 Task: Search one way flight ticket for 2 adults, 2 infants in seat and 1 infant on lap in first from Lafayette: Lafayette Regional Airport (paul Fournet Field) to Greenville: Pitt-greenville Airport on 5-2-2023. Number of bags: 5 checked bags. Price is upto 85000. Outbound departure time preference is 23:30.
Action: Mouse moved to (285, 259)
Screenshot: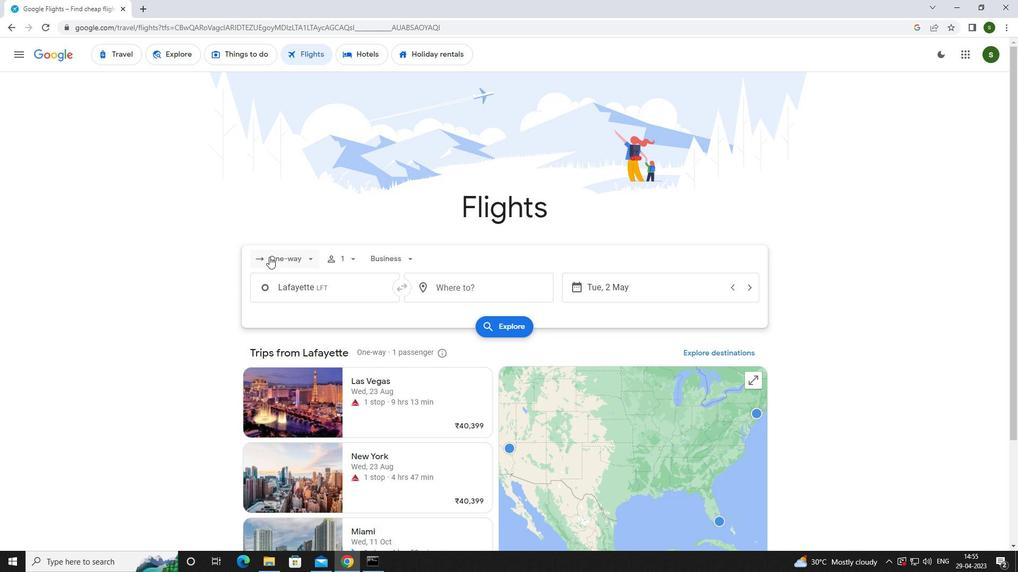 
Action: Mouse pressed left at (285, 259)
Screenshot: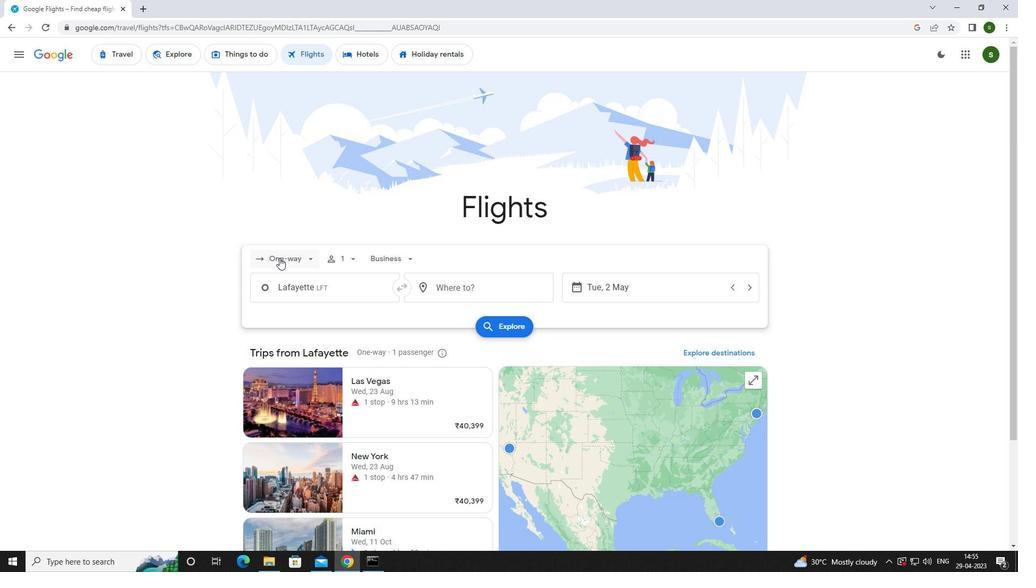 
Action: Mouse moved to (295, 305)
Screenshot: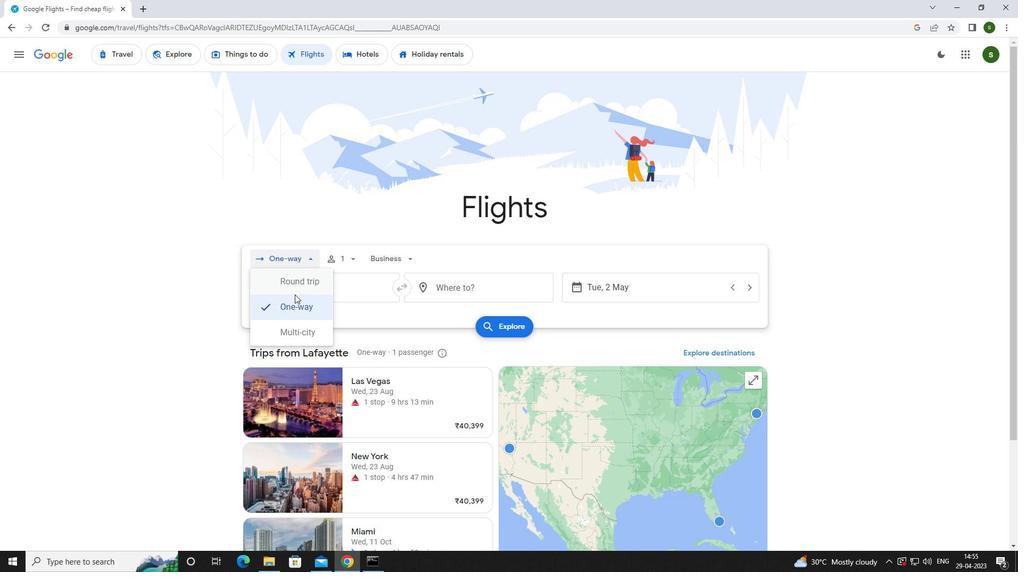 
Action: Mouse pressed left at (295, 305)
Screenshot: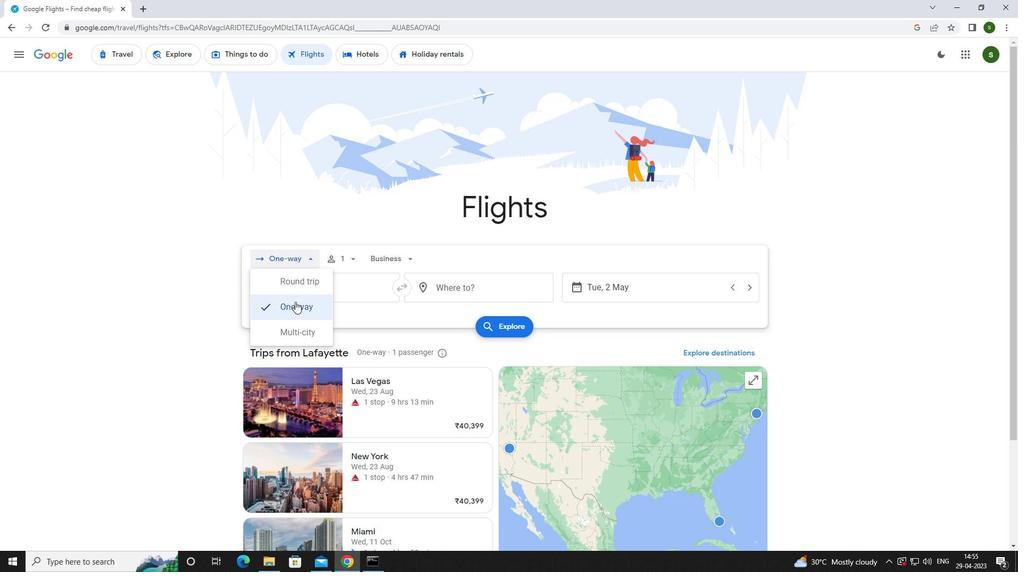 
Action: Mouse moved to (343, 258)
Screenshot: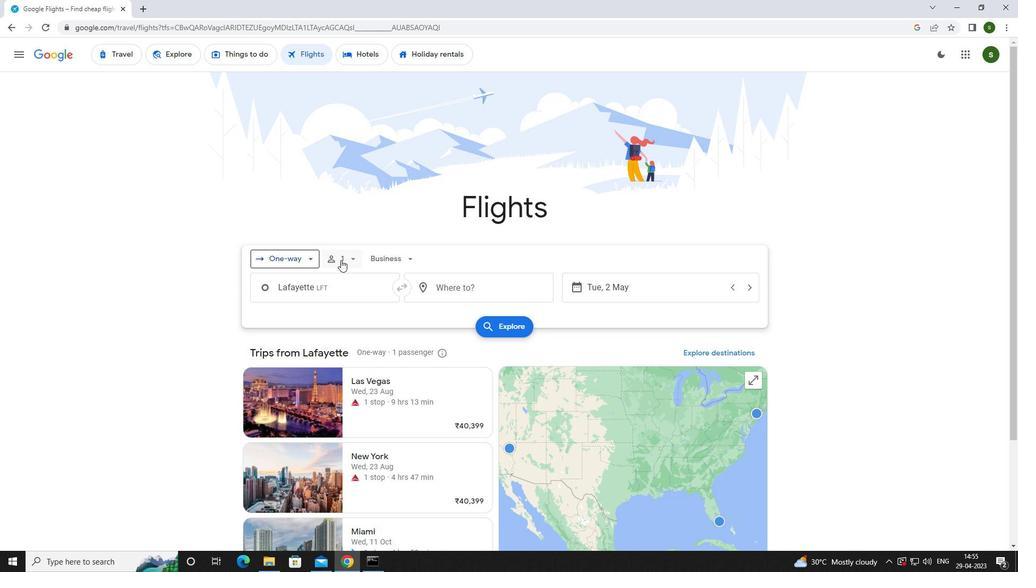 
Action: Mouse pressed left at (343, 258)
Screenshot: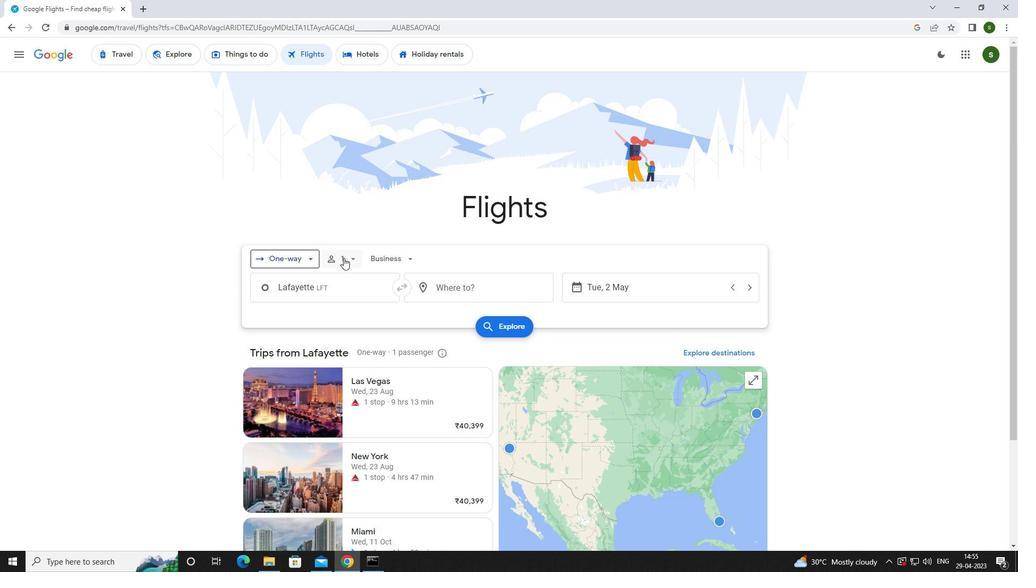 
Action: Mouse moved to (431, 287)
Screenshot: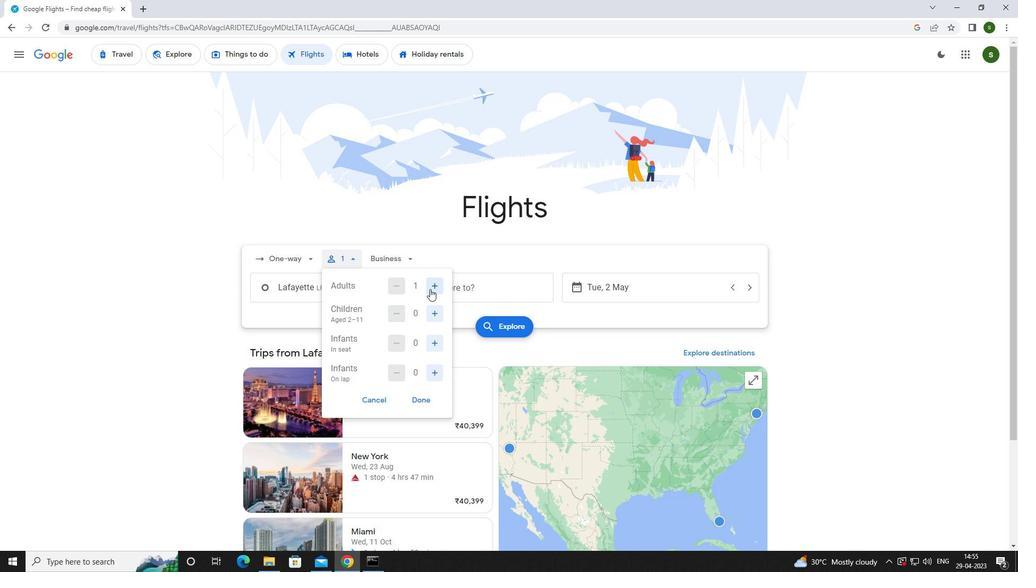 
Action: Mouse pressed left at (431, 287)
Screenshot: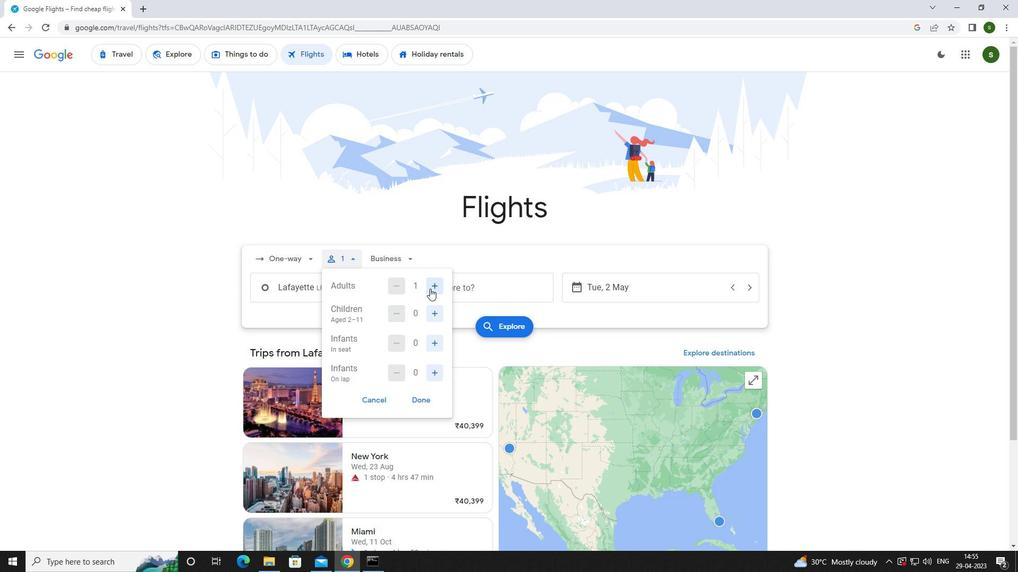 
Action: Mouse moved to (435, 345)
Screenshot: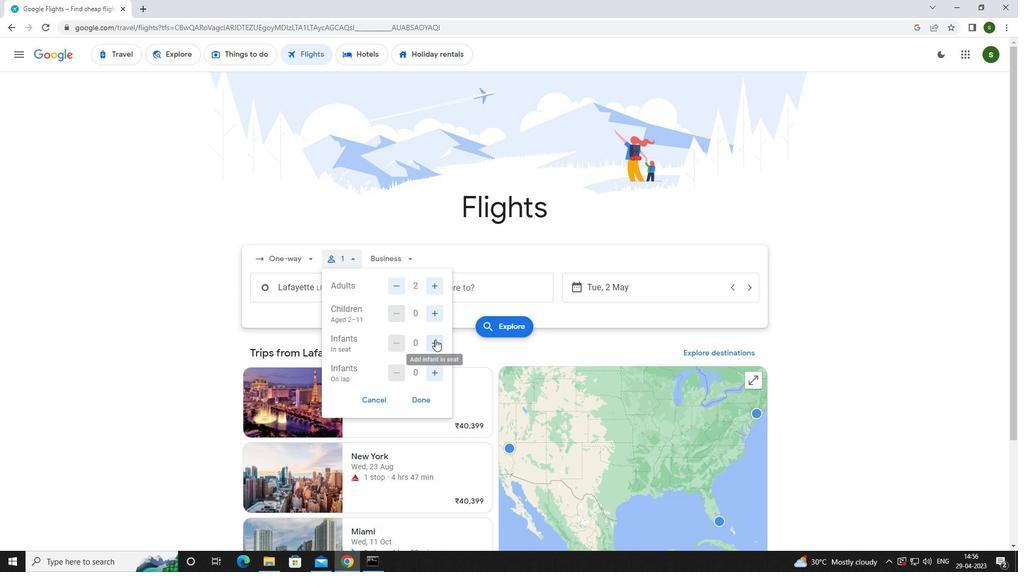 
Action: Mouse pressed left at (435, 345)
Screenshot: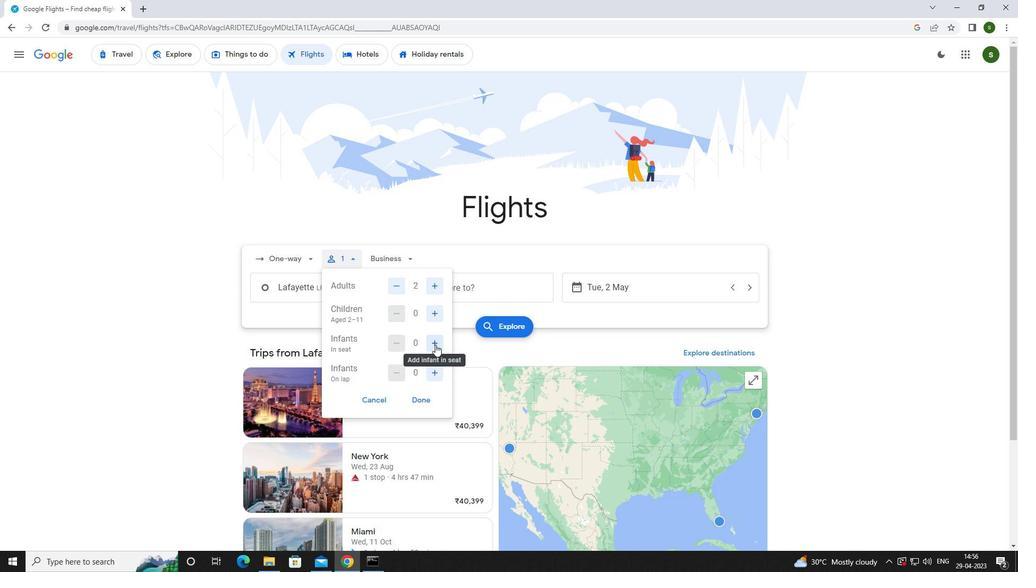 
Action: Mouse pressed left at (435, 345)
Screenshot: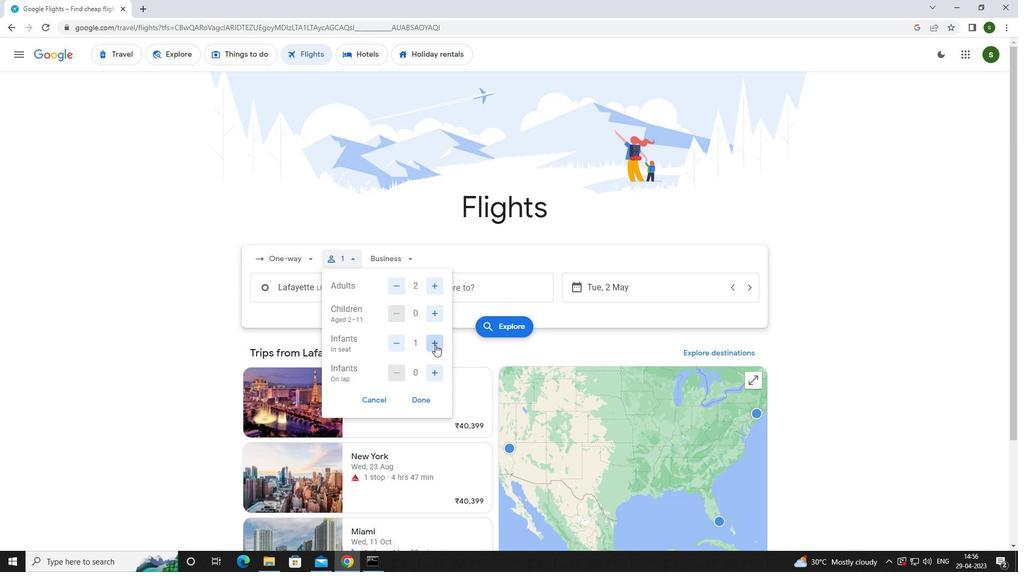 
Action: Mouse moved to (435, 369)
Screenshot: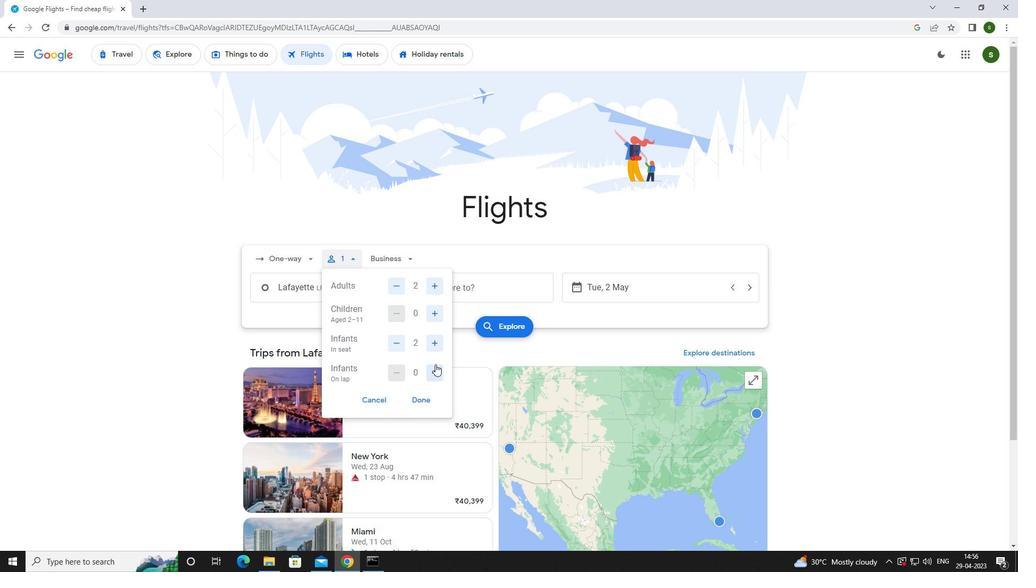 
Action: Mouse pressed left at (435, 369)
Screenshot: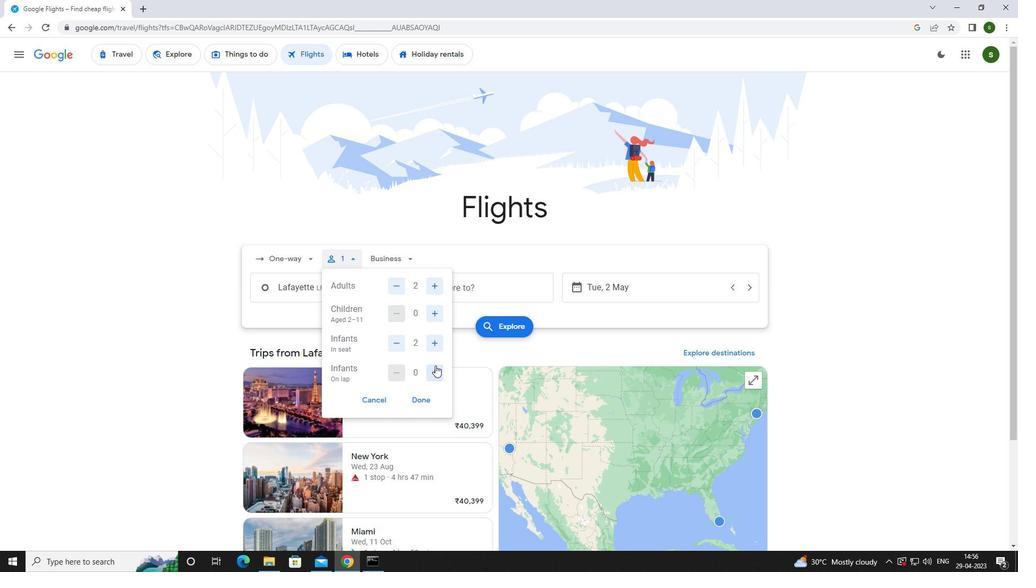 
Action: Mouse moved to (412, 257)
Screenshot: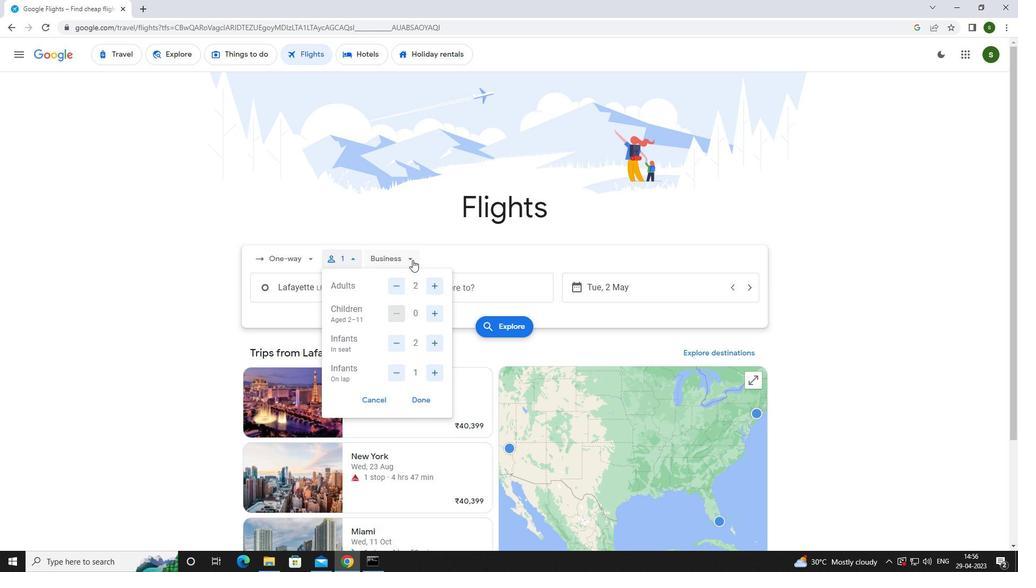 
Action: Mouse pressed left at (412, 257)
Screenshot: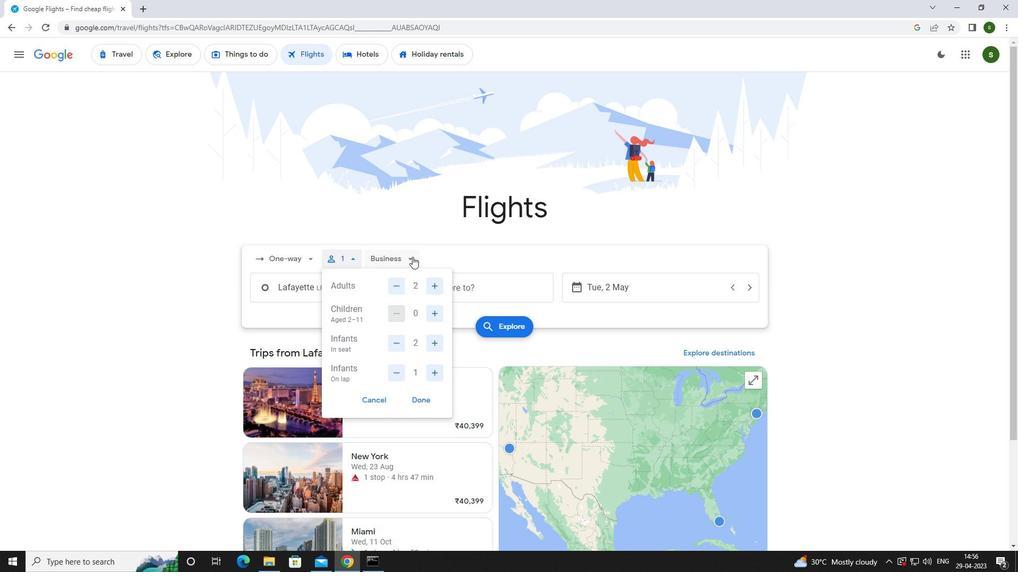 
Action: Mouse moved to (400, 351)
Screenshot: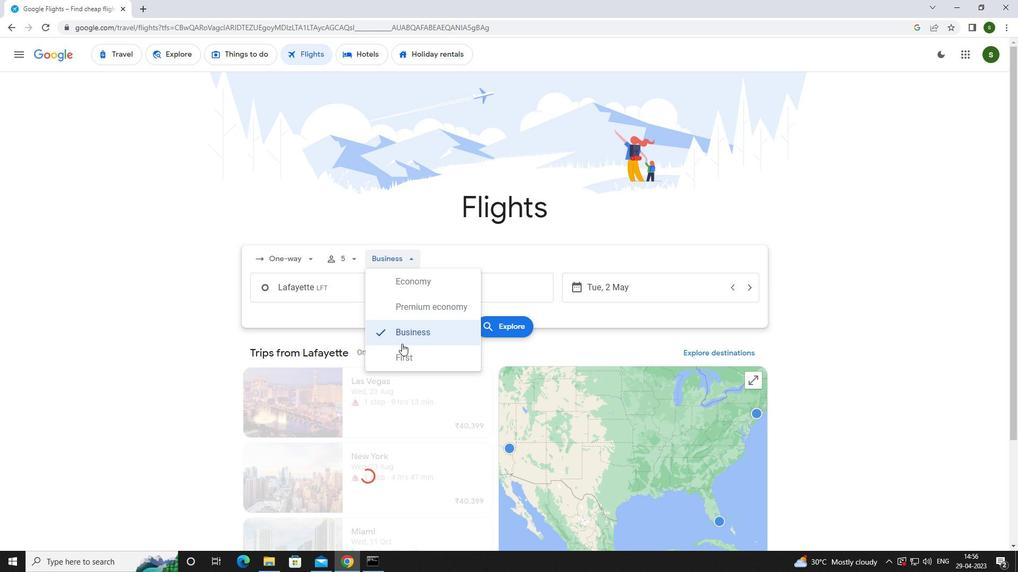 
Action: Mouse pressed left at (400, 351)
Screenshot: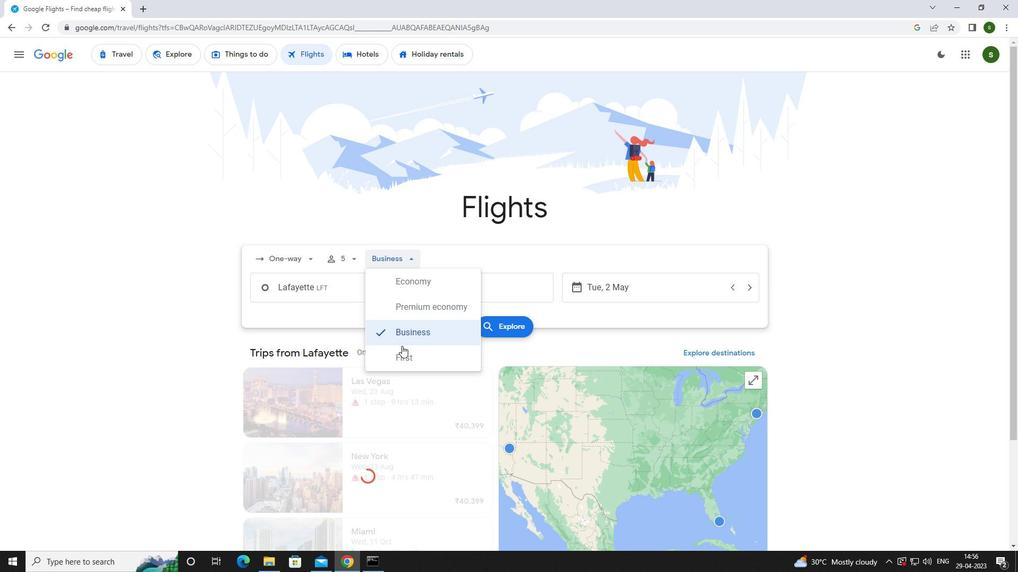 
Action: Mouse moved to (352, 292)
Screenshot: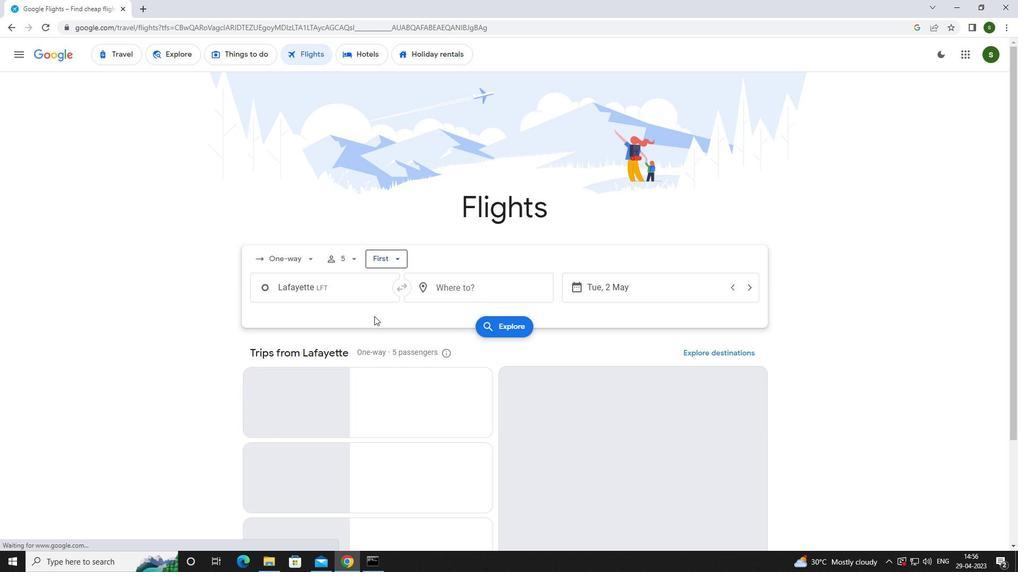 
Action: Mouse pressed left at (352, 292)
Screenshot: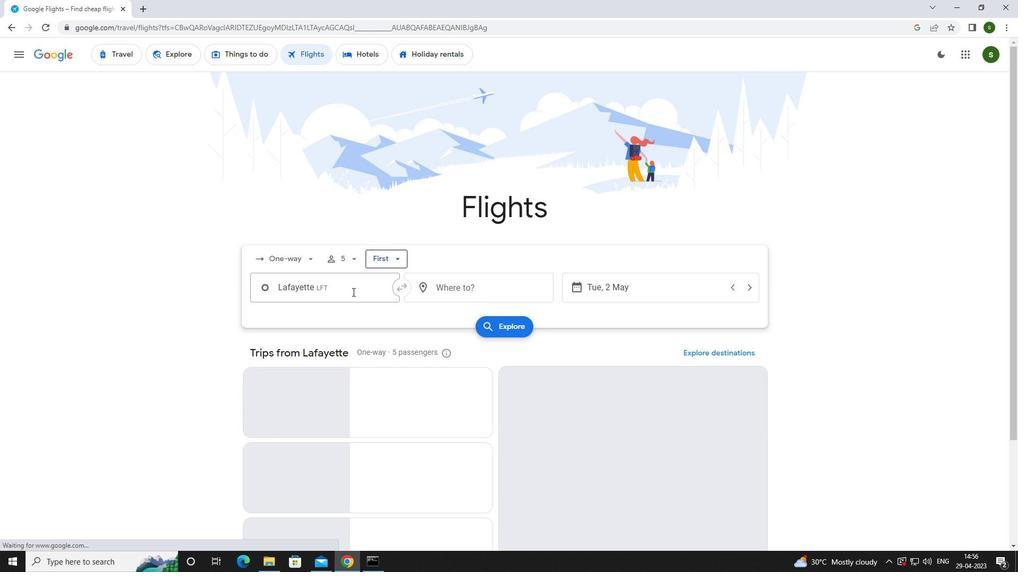 
Action: Mouse moved to (352, 291)
Screenshot: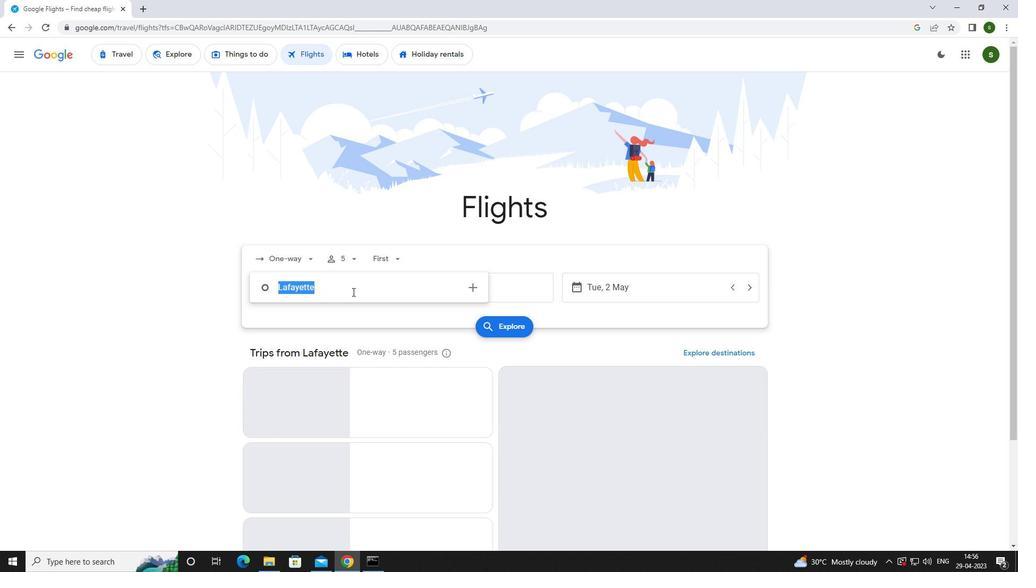 
Action: Key pressed l<Key.caps_lock>afa
Screenshot: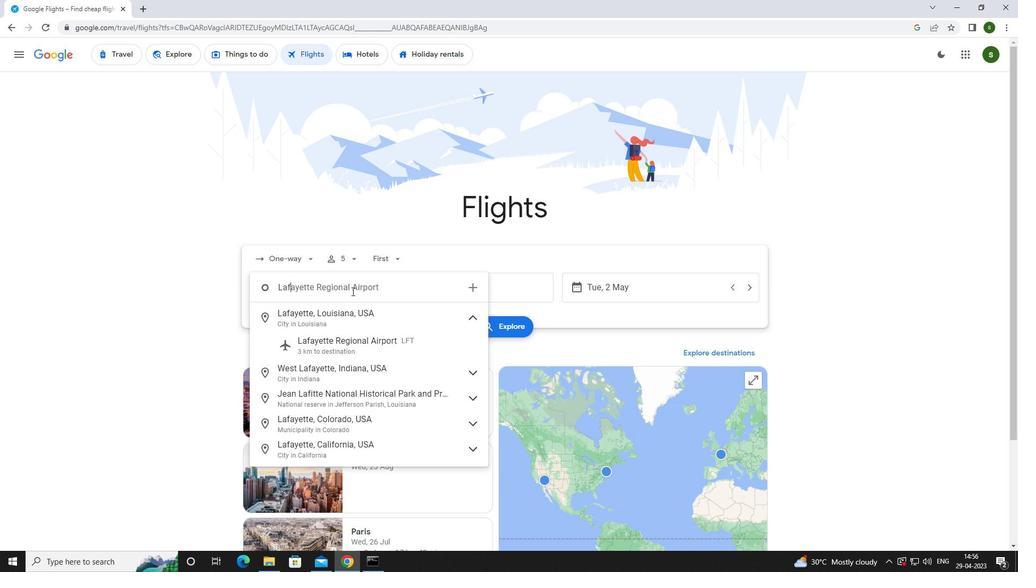 
Action: Mouse moved to (354, 349)
Screenshot: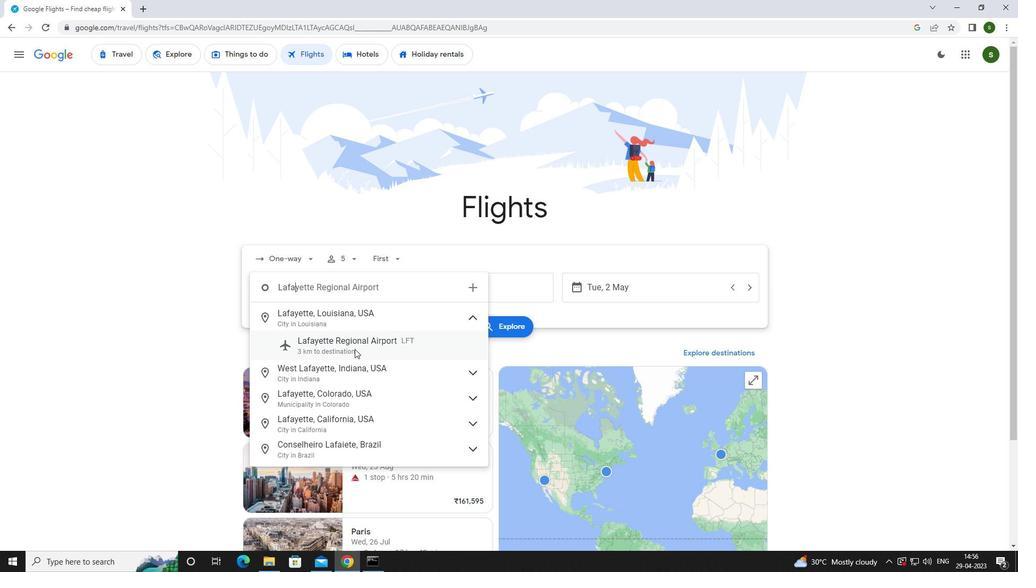 
Action: Mouse pressed left at (354, 349)
Screenshot: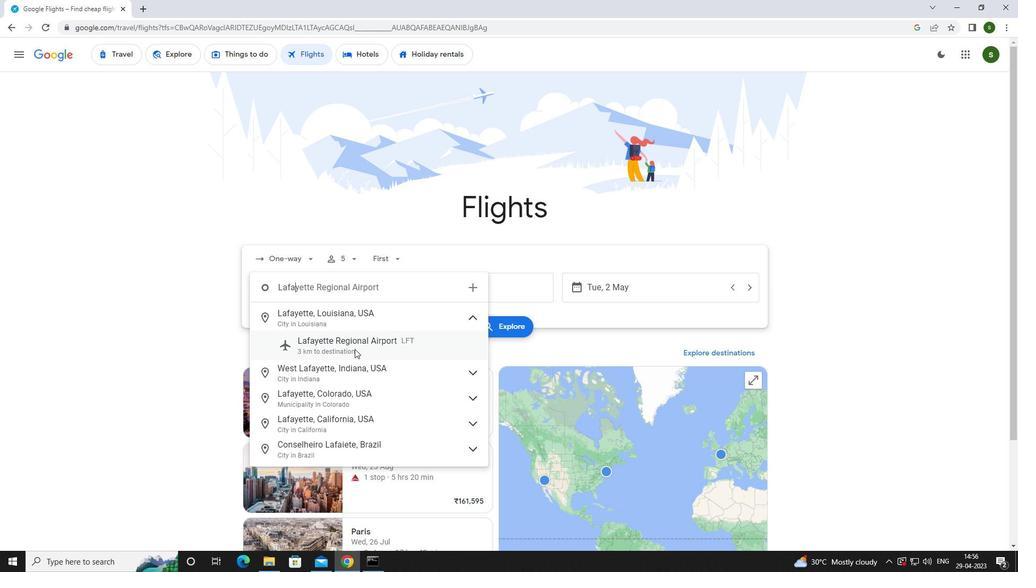 
Action: Mouse moved to (450, 289)
Screenshot: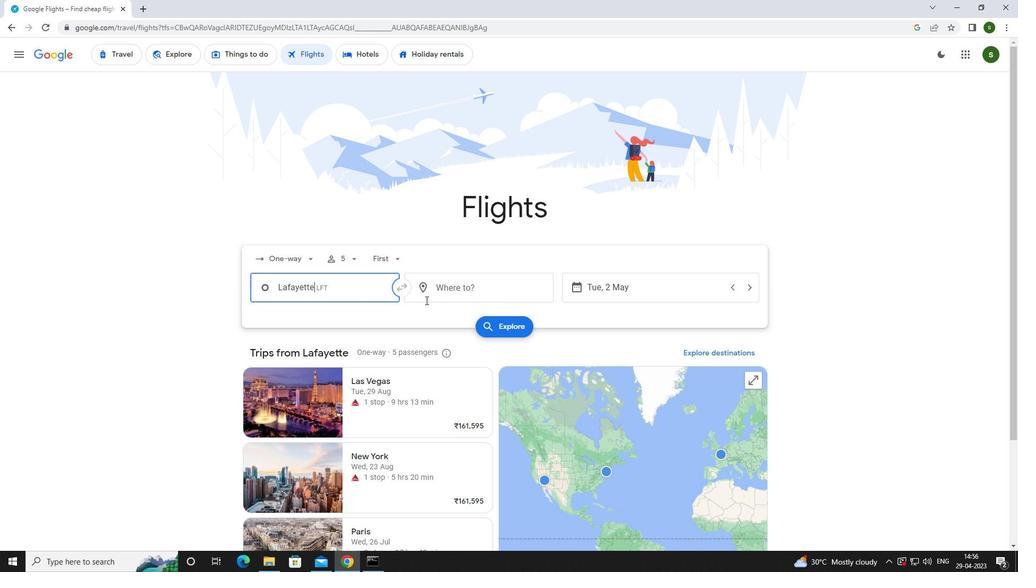 
Action: Mouse pressed left at (450, 289)
Screenshot: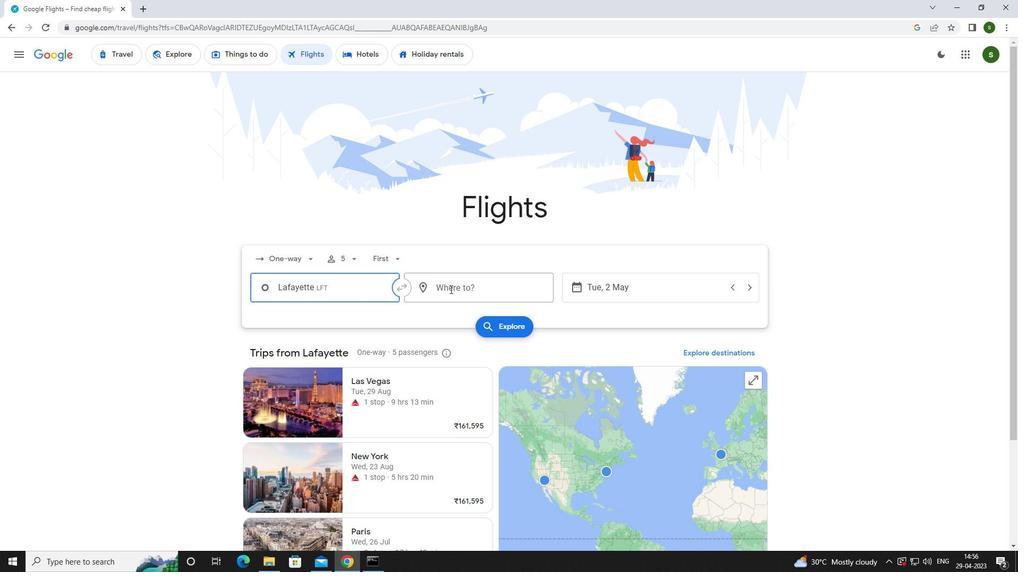 
Action: Mouse moved to (458, 285)
Screenshot: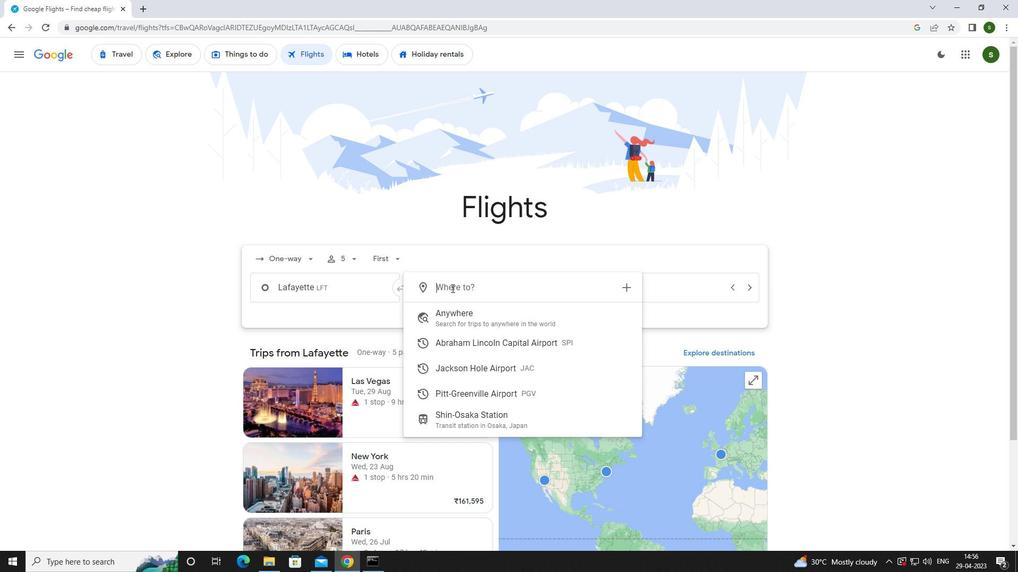 
Action: Key pressed <Key.caps_lock>p<Key.caps_lock>itt
Screenshot: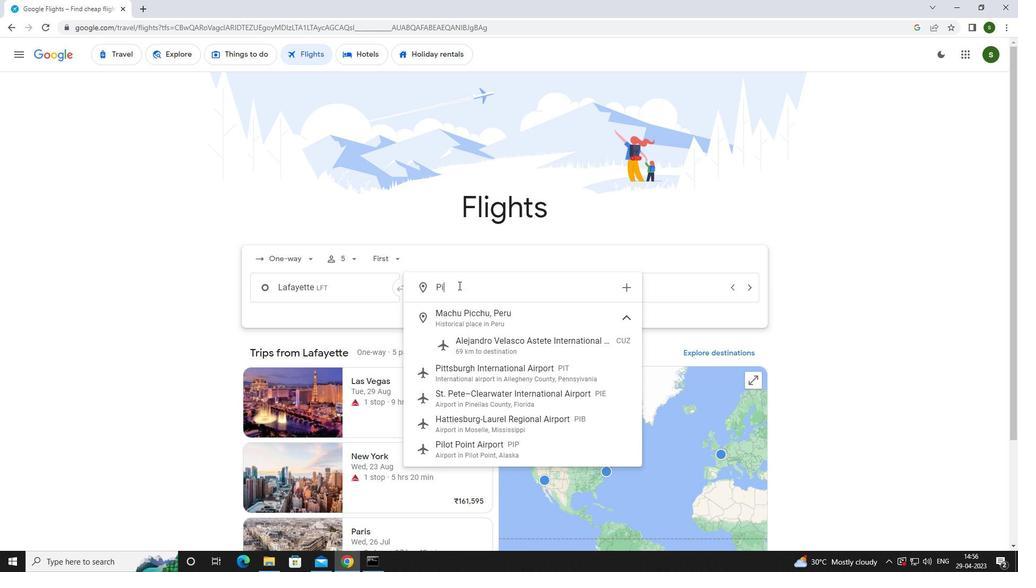 
Action: Mouse moved to (480, 406)
Screenshot: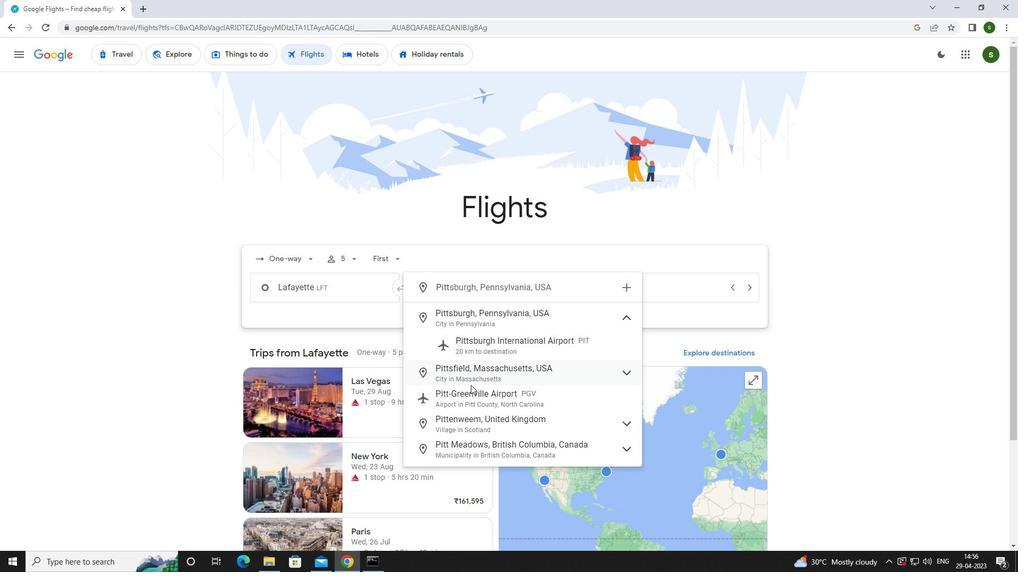 
Action: Mouse pressed left at (480, 406)
Screenshot: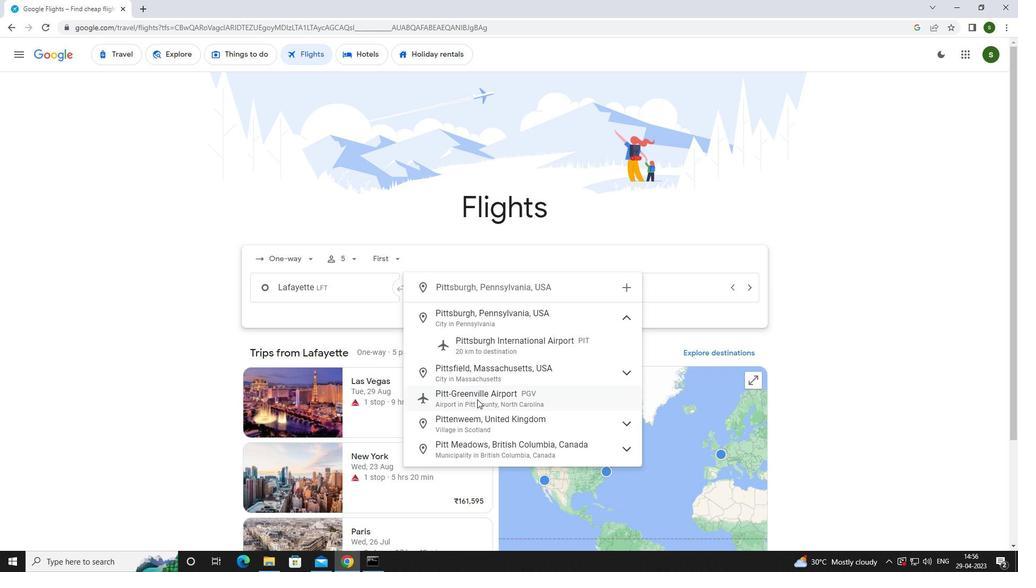 
Action: Mouse moved to (627, 291)
Screenshot: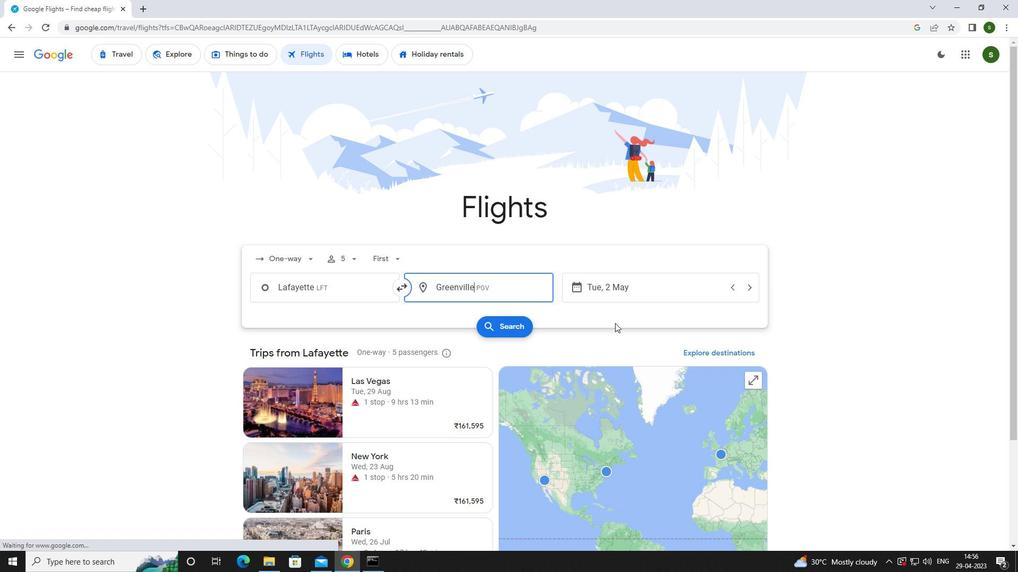 
Action: Mouse pressed left at (627, 291)
Screenshot: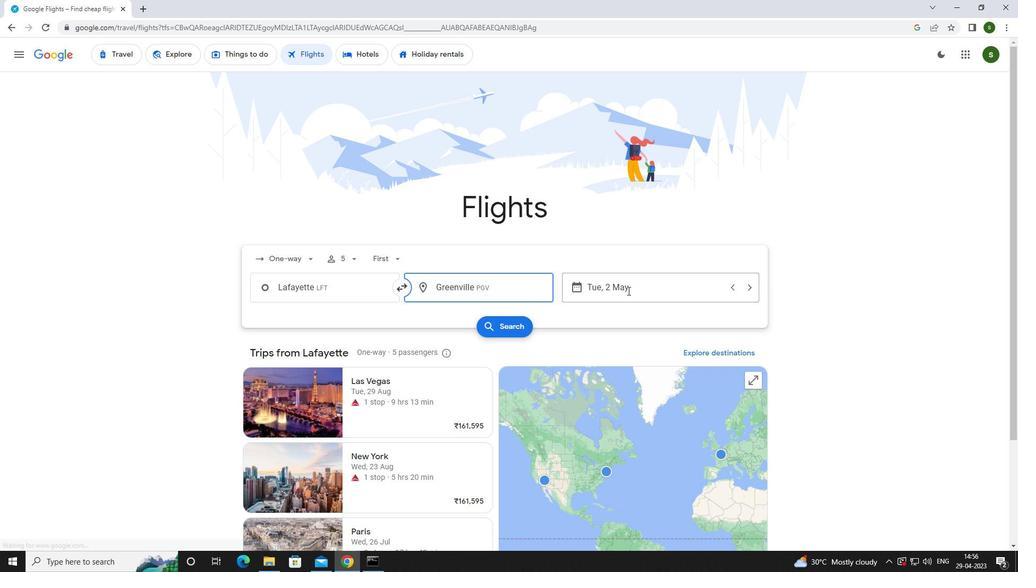 
Action: Mouse moved to (632, 351)
Screenshot: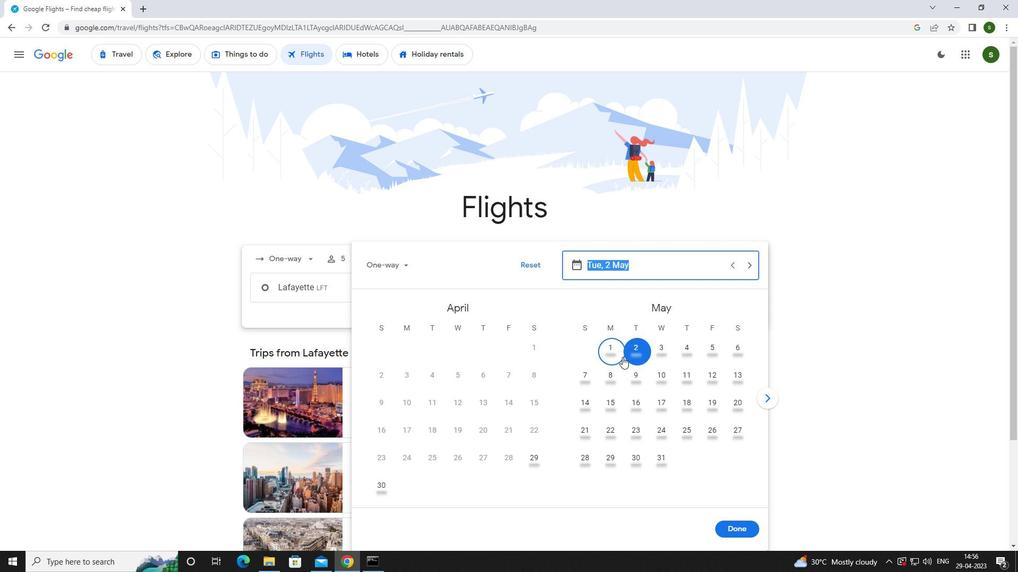 
Action: Mouse pressed left at (632, 351)
Screenshot: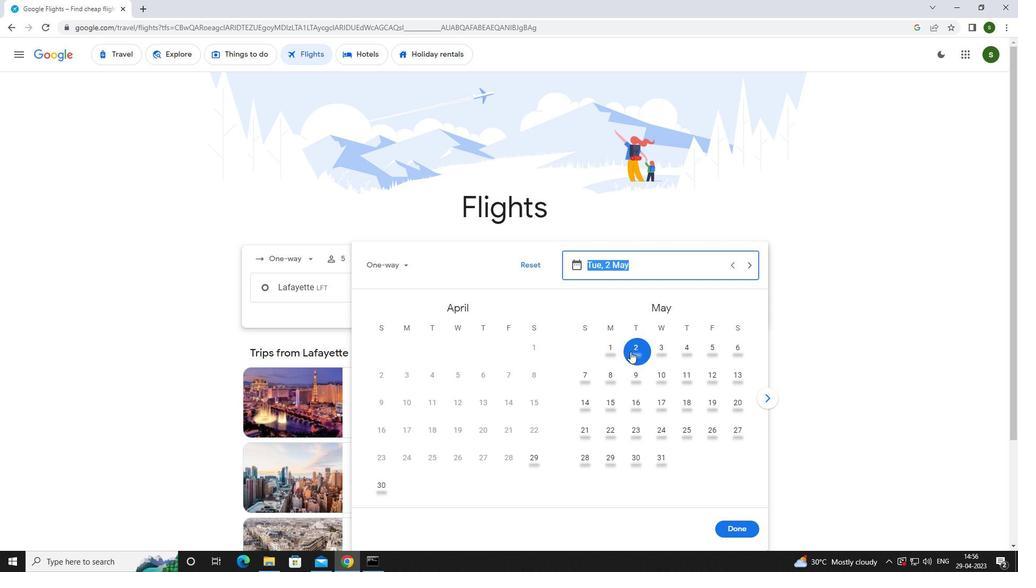 
Action: Mouse moved to (734, 530)
Screenshot: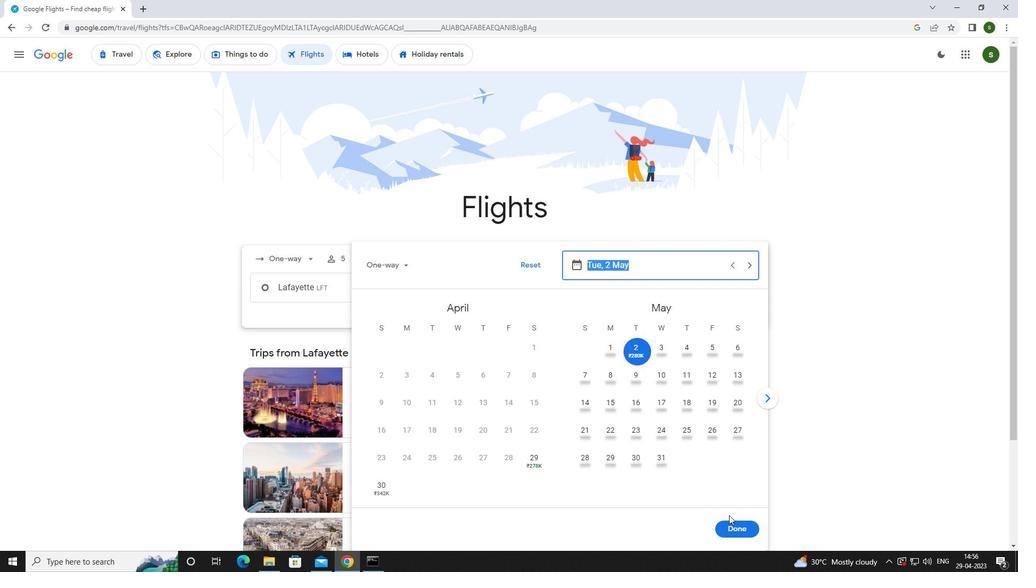 
Action: Mouse pressed left at (734, 530)
Screenshot: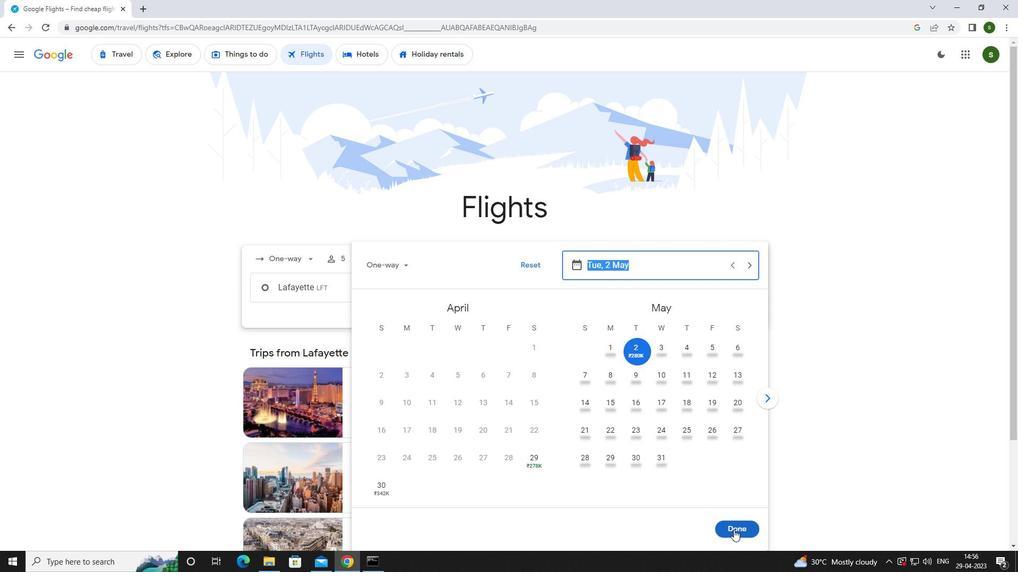 
Action: Mouse moved to (495, 328)
Screenshot: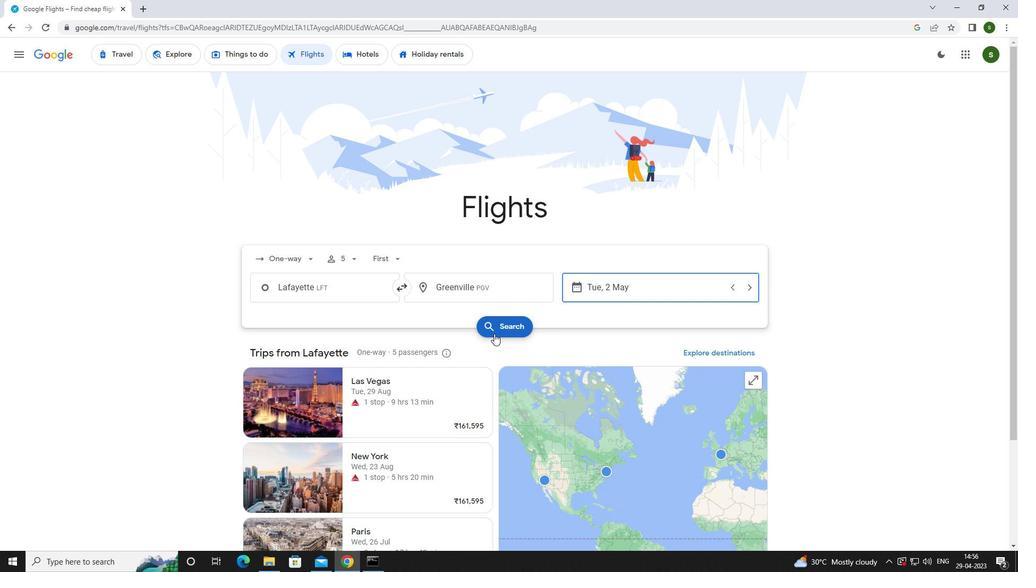 
Action: Mouse pressed left at (495, 328)
Screenshot: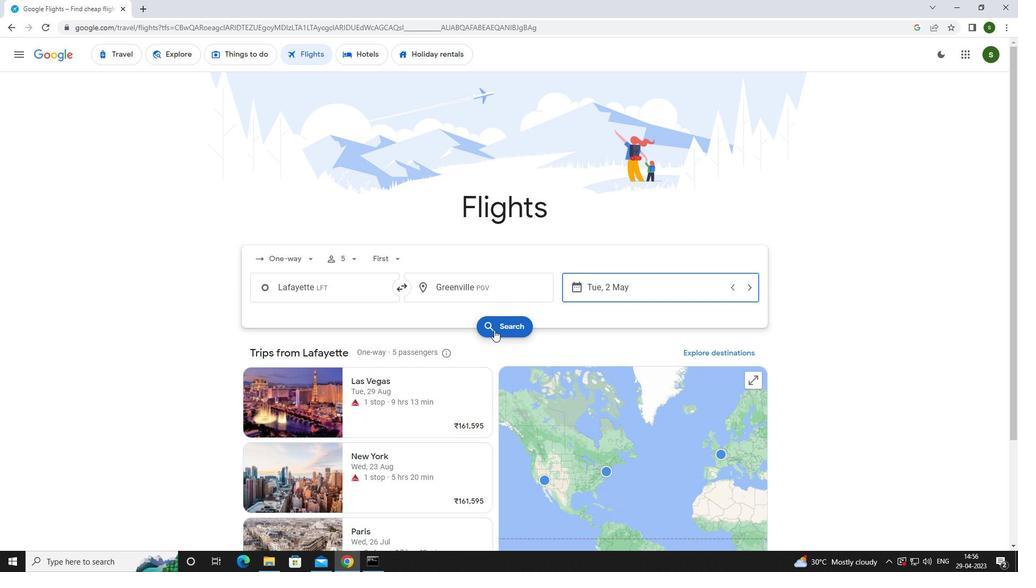 
Action: Mouse moved to (260, 153)
Screenshot: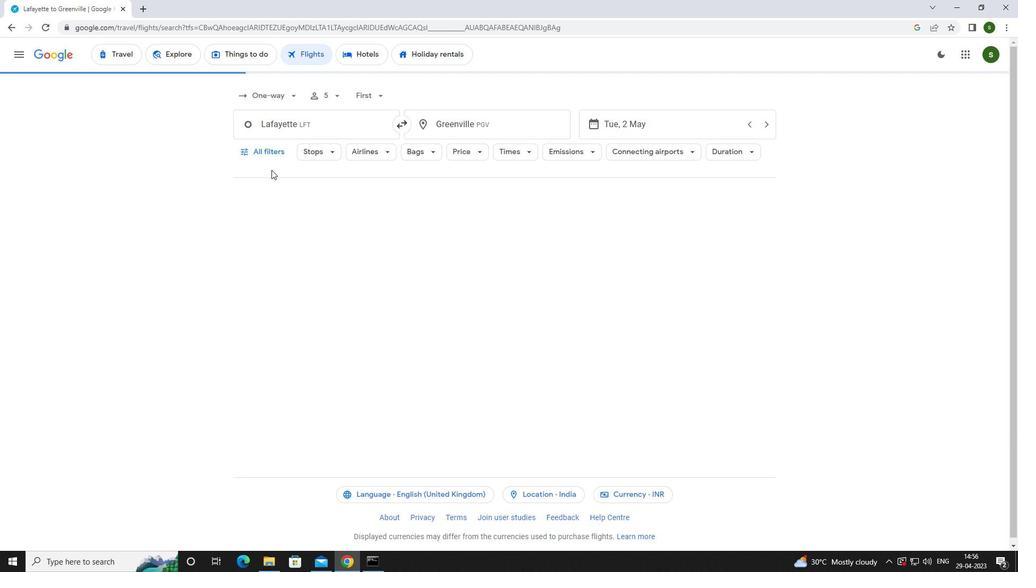 
Action: Mouse pressed left at (260, 153)
Screenshot: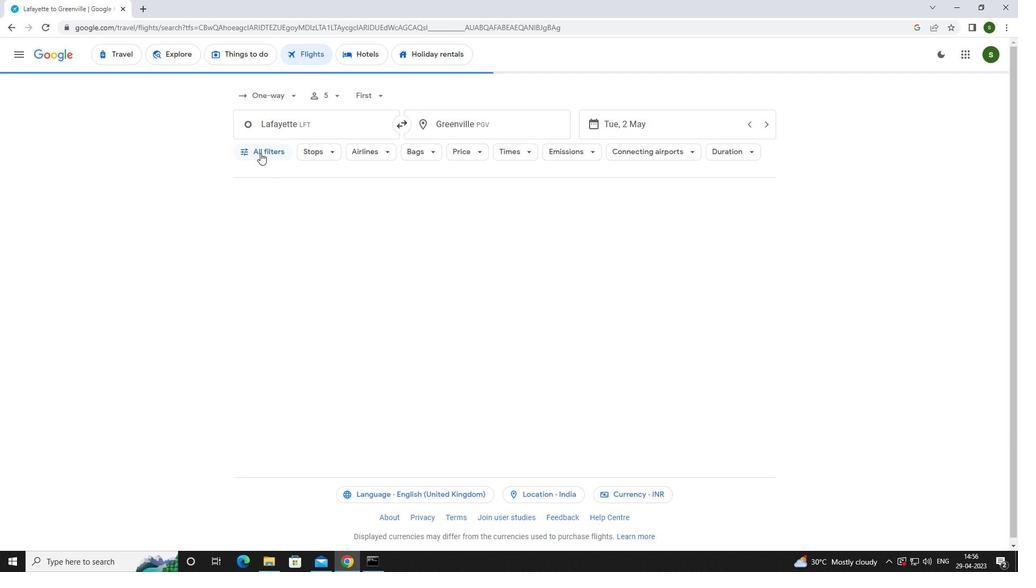 
Action: Mouse moved to (303, 213)
Screenshot: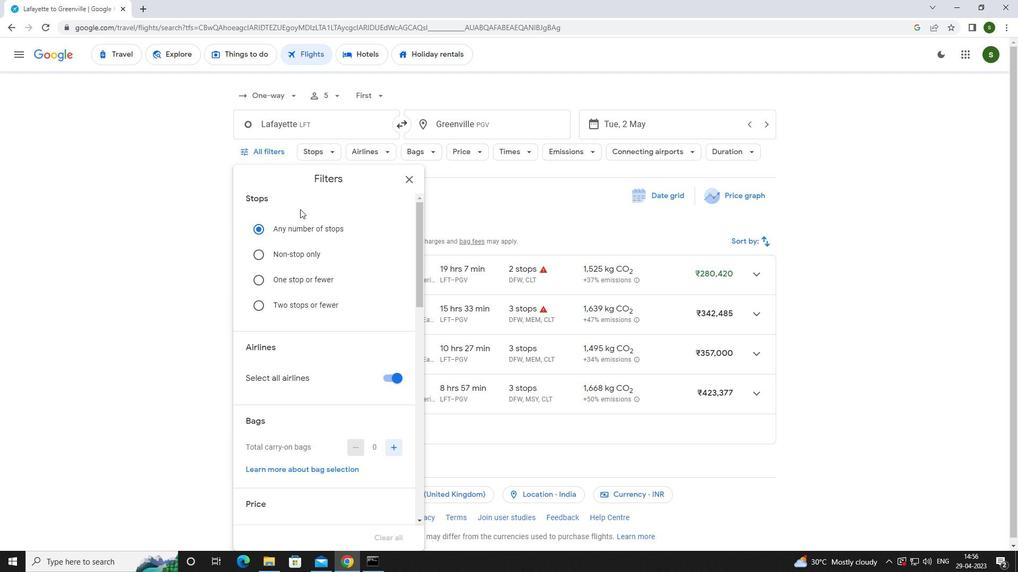 
Action: Mouse scrolled (303, 213) with delta (0, 0)
Screenshot: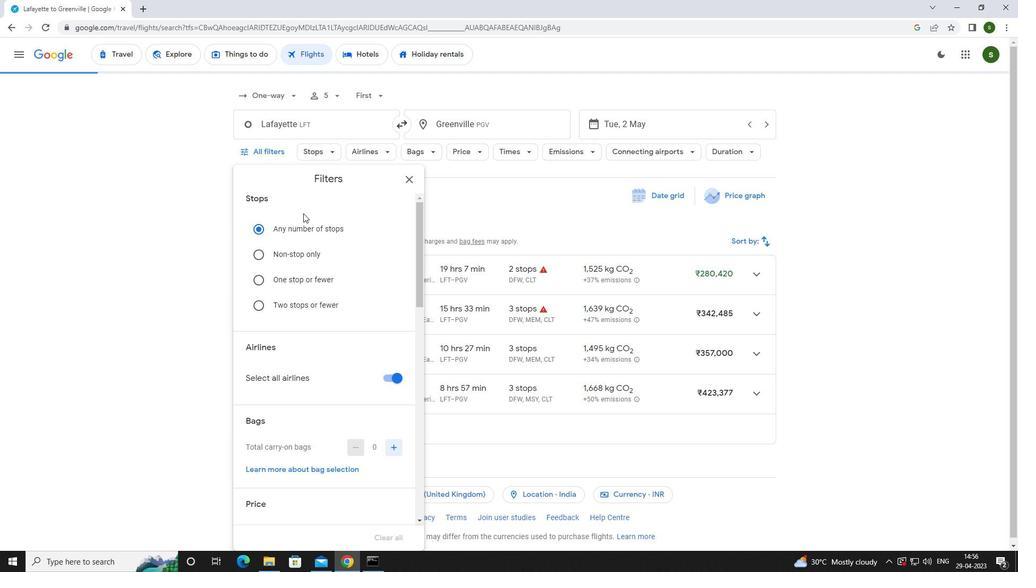 
Action: Mouse scrolled (303, 213) with delta (0, 0)
Screenshot: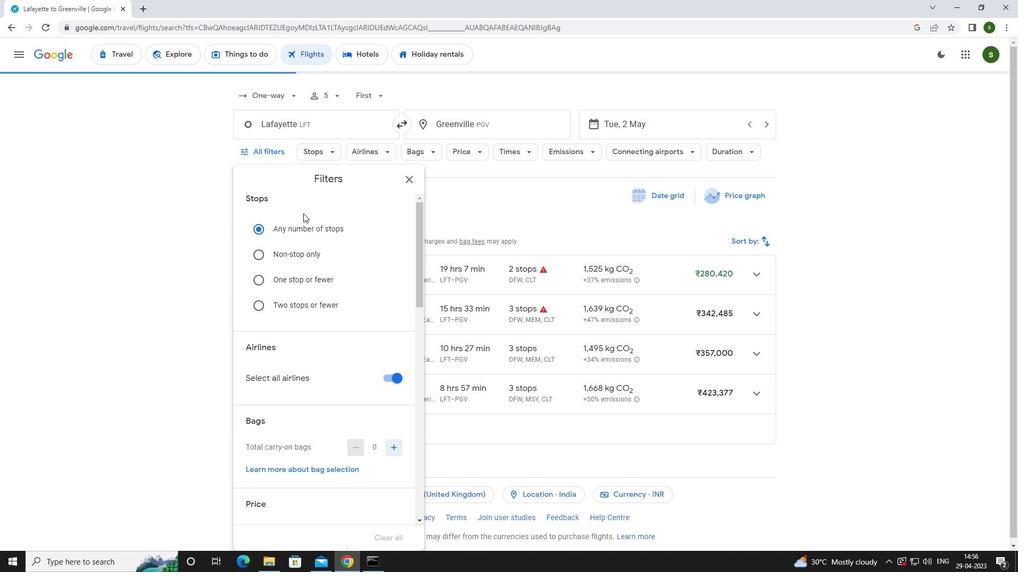 
Action: Mouse scrolled (303, 213) with delta (0, 0)
Screenshot: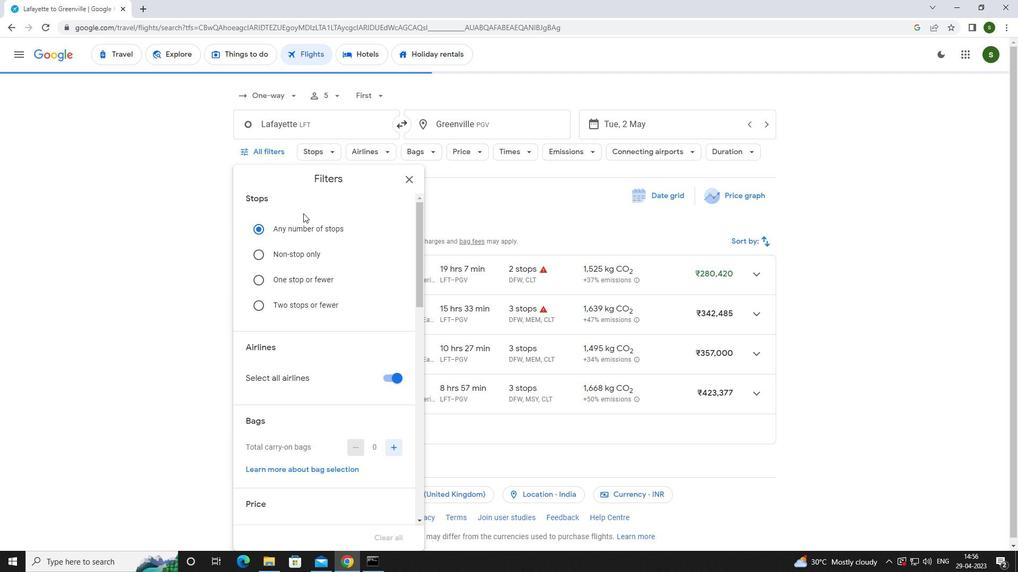 
Action: Mouse scrolled (303, 213) with delta (0, 0)
Screenshot: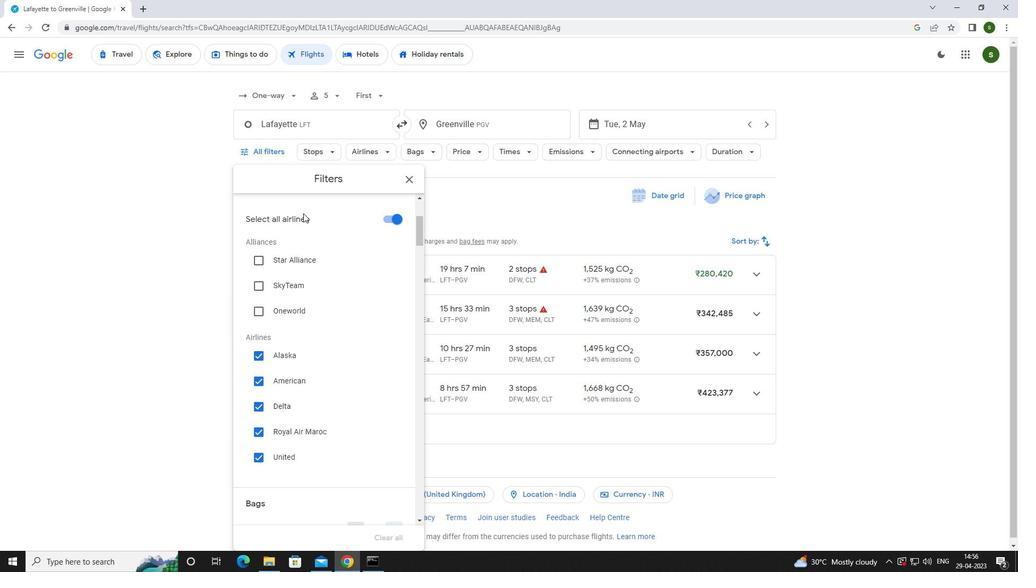
Action: Mouse scrolled (303, 213) with delta (0, 0)
Screenshot: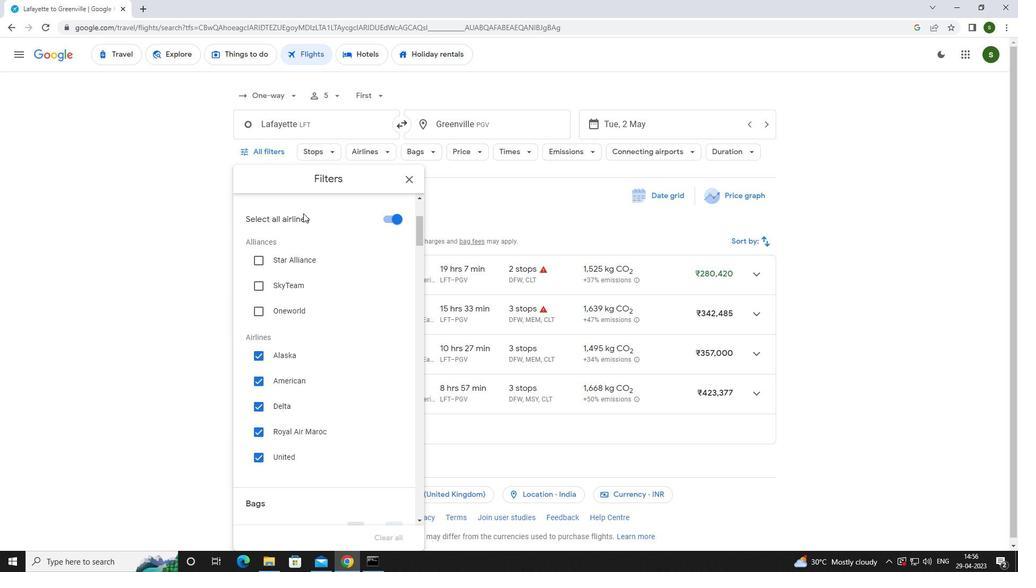 
Action: Mouse scrolled (303, 213) with delta (0, 0)
Screenshot: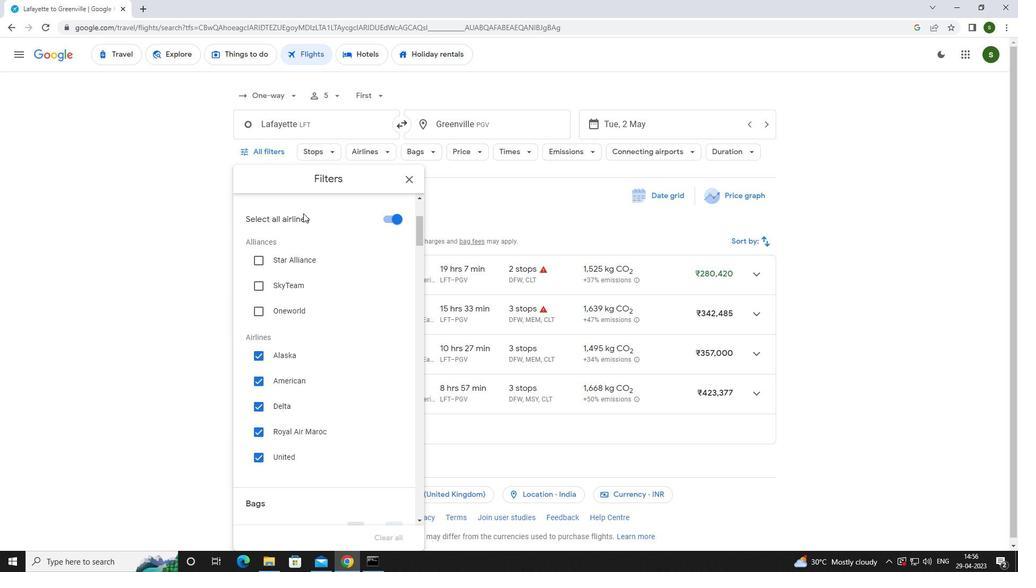 
Action: Mouse scrolled (303, 213) with delta (0, 0)
Screenshot: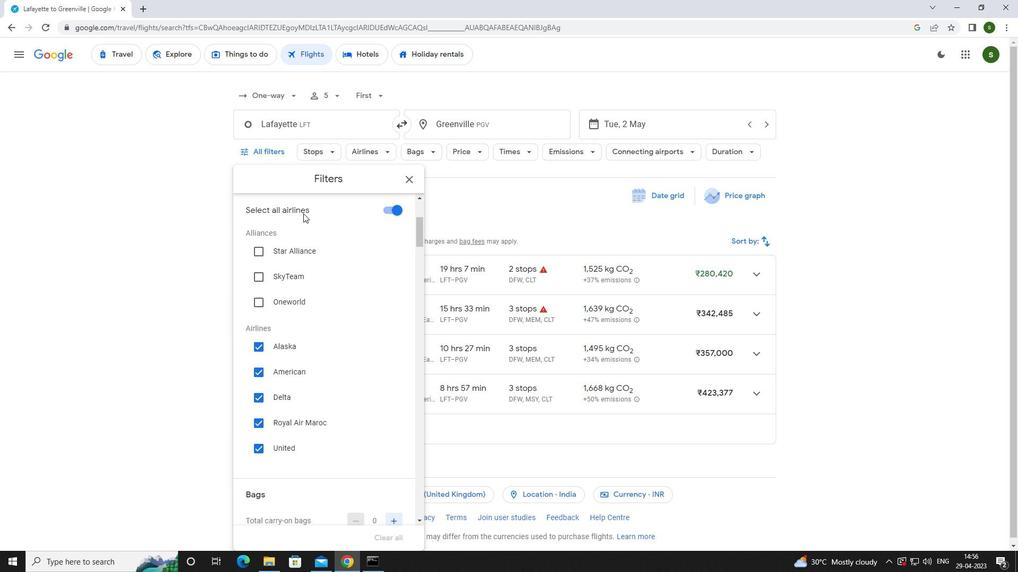 
Action: Mouse moved to (398, 341)
Screenshot: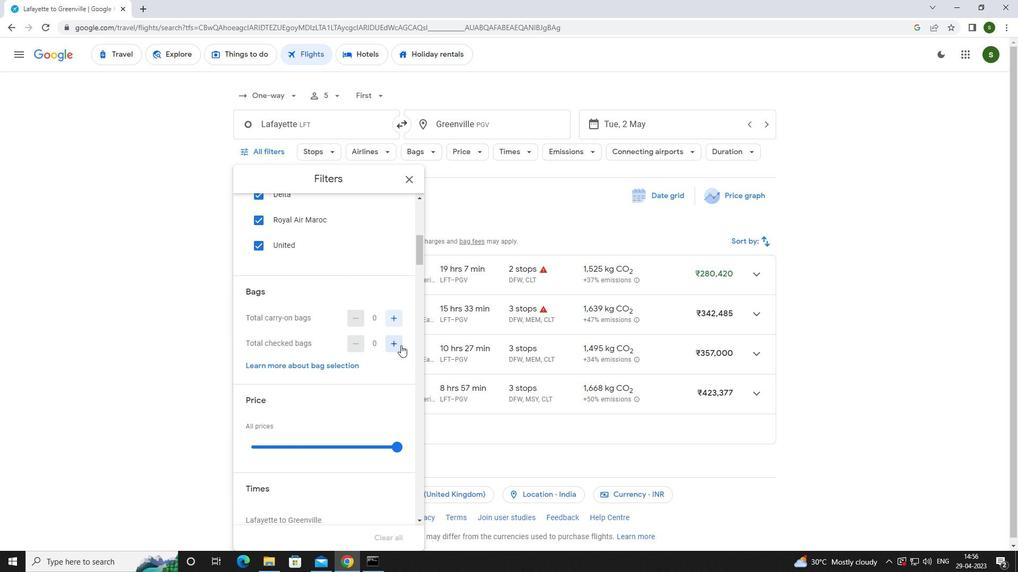 
Action: Mouse pressed left at (398, 341)
Screenshot: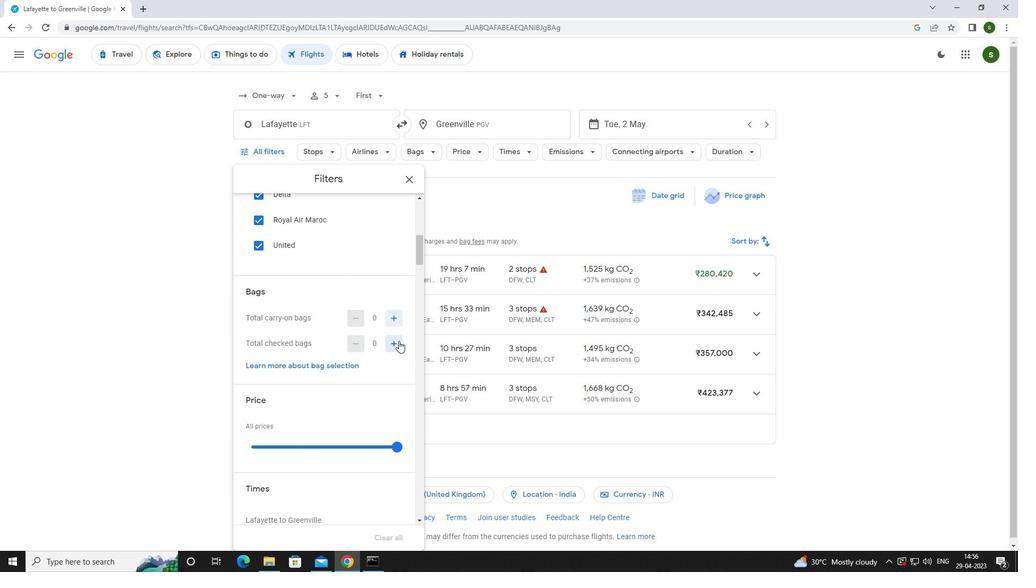 
Action: Mouse pressed left at (398, 341)
Screenshot: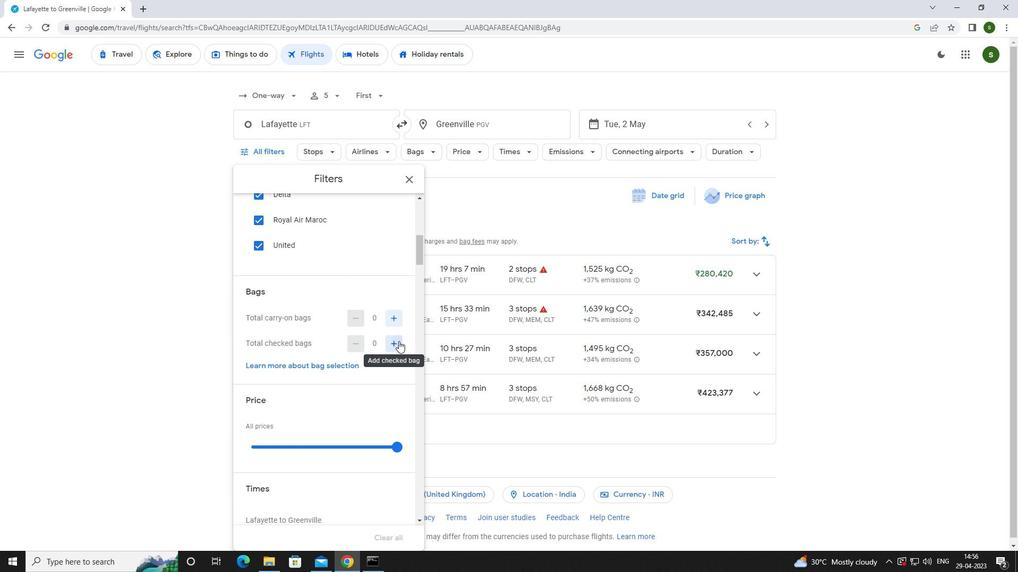 
Action: Mouse pressed left at (398, 341)
Screenshot: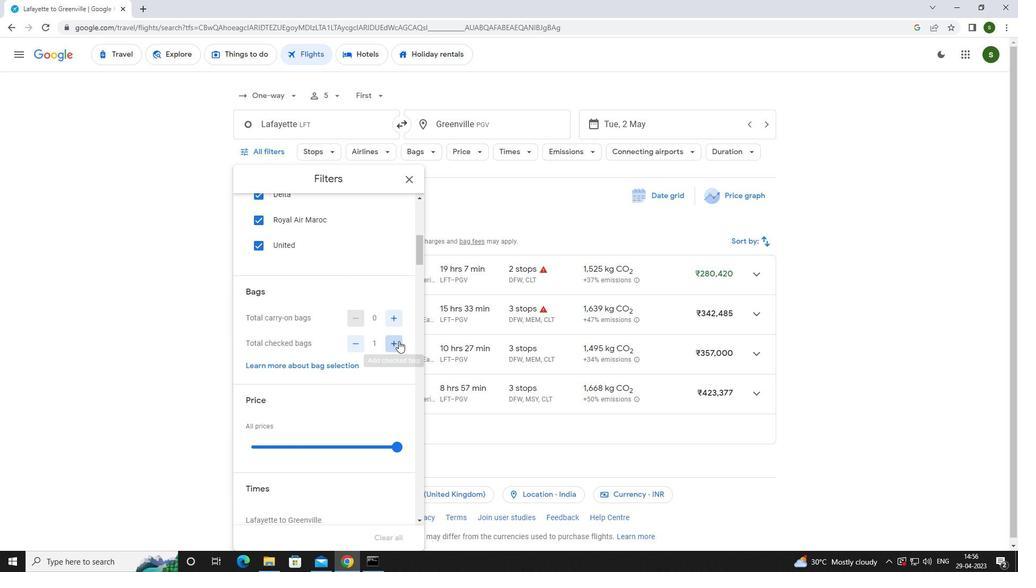 
Action: Mouse pressed left at (398, 341)
Screenshot: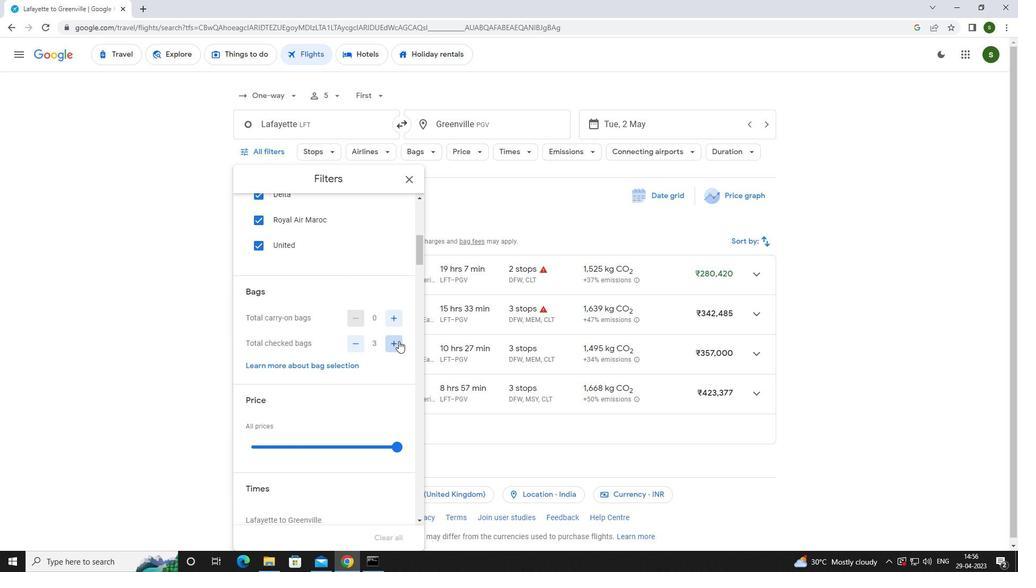 
Action: Mouse pressed left at (398, 341)
Screenshot: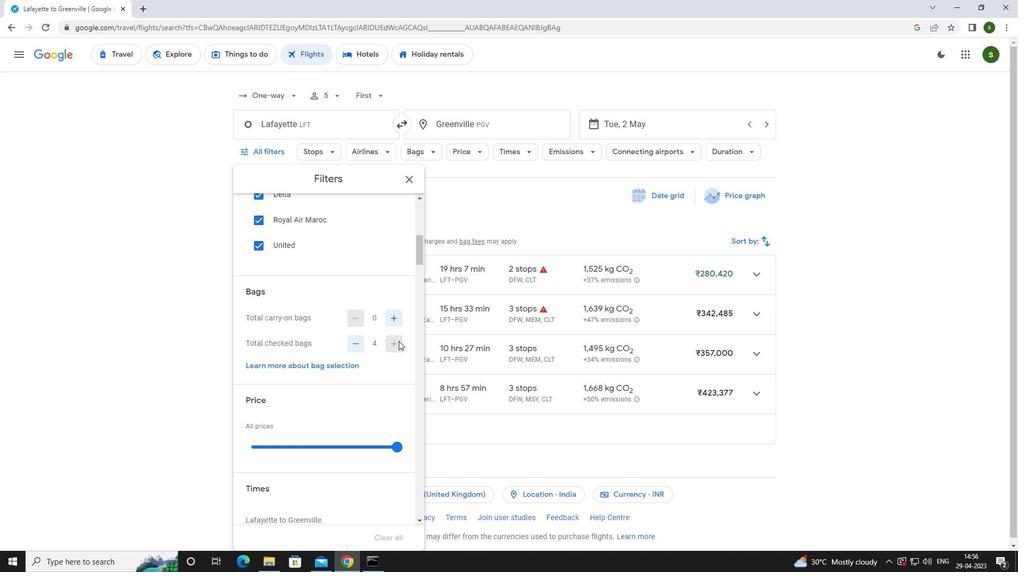 
Action: Mouse moved to (396, 443)
Screenshot: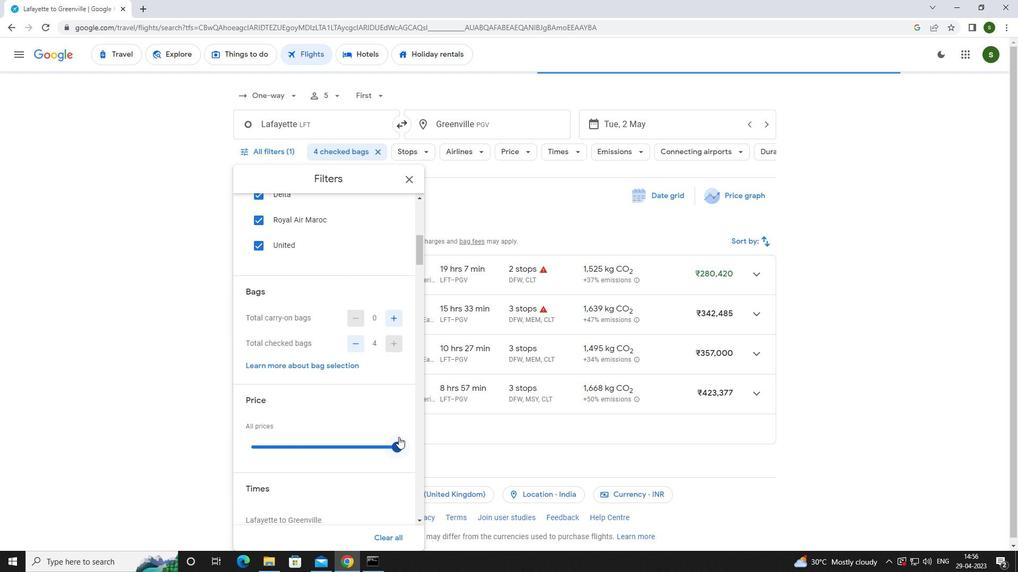 
Action: Mouse pressed left at (396, 443)
Screenshot: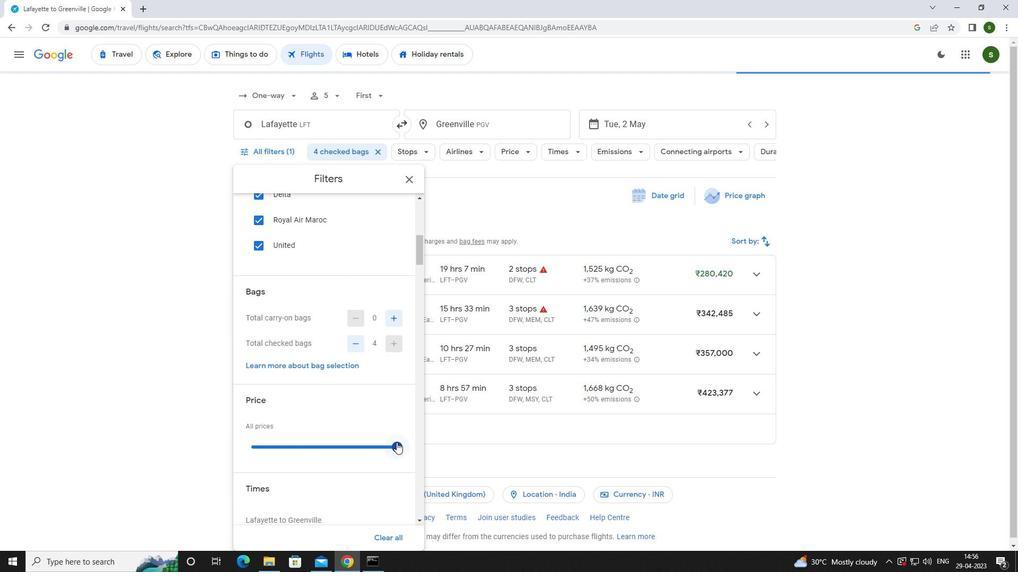 
Action: Mouse moved to (319, 435)
Screenshot: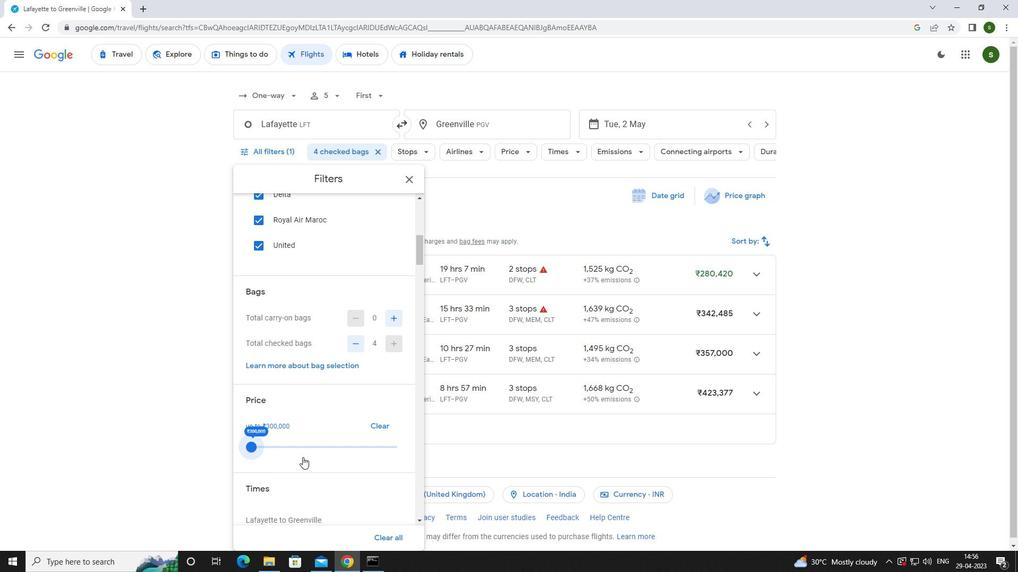 
Action: Mouse scrolled (319, 434) with delta (0, 0)
Screenshot: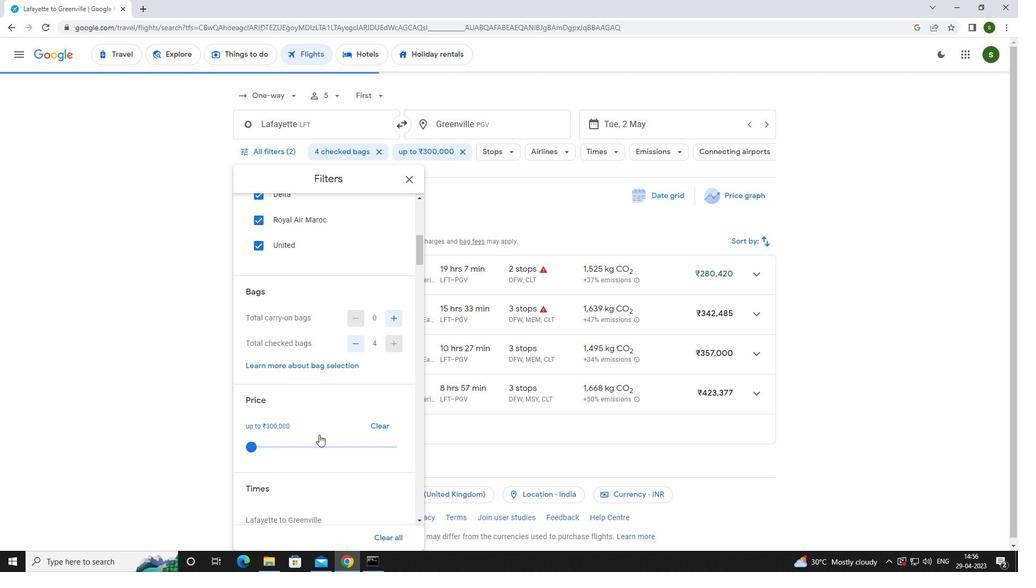 
Action: Mouse scrolled (319, 434) with delta (0, 0)
Screenshot: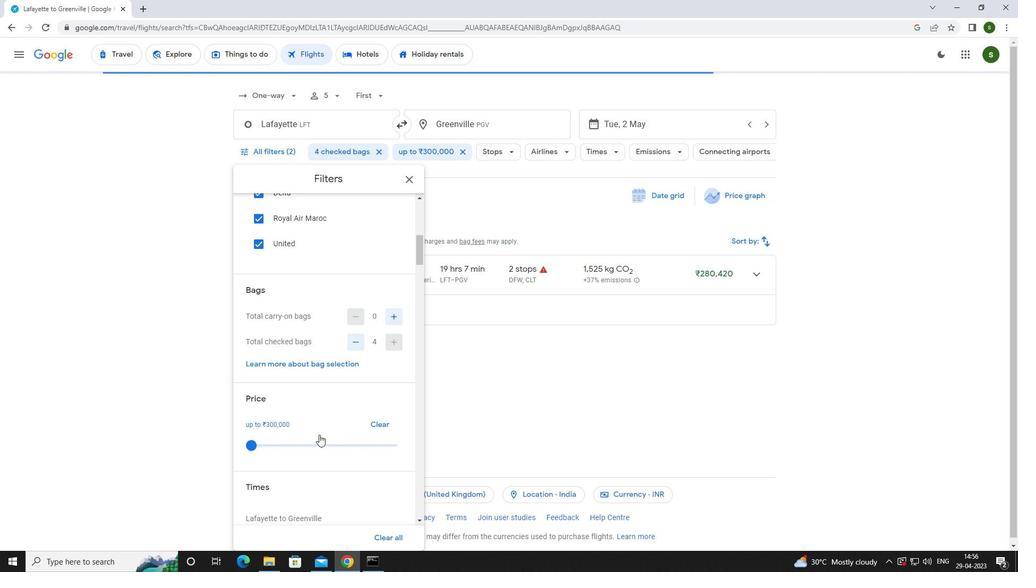
Action: Mouse scrolled (319, 434) with delta (0, 0)
Screenshot: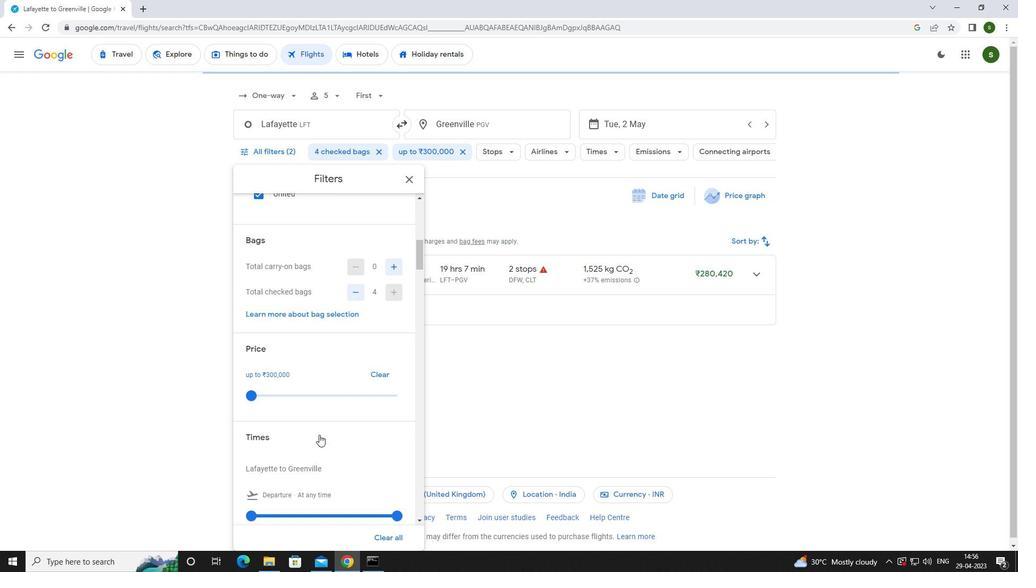 
Action: Mouse moved to (254, 413)
Screenshot: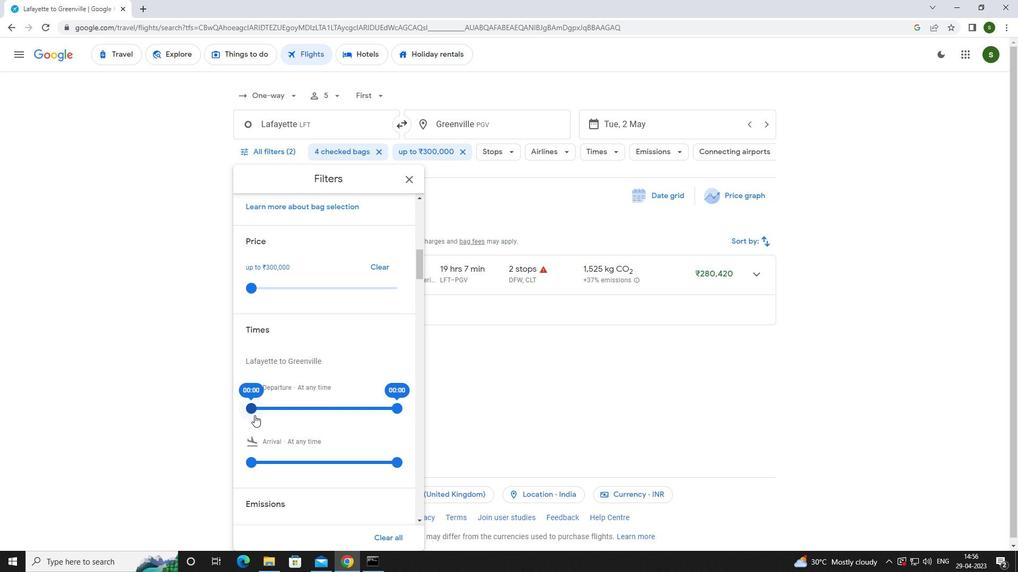 
Action: Mouse pressed left at (254, 413)
Screenshot: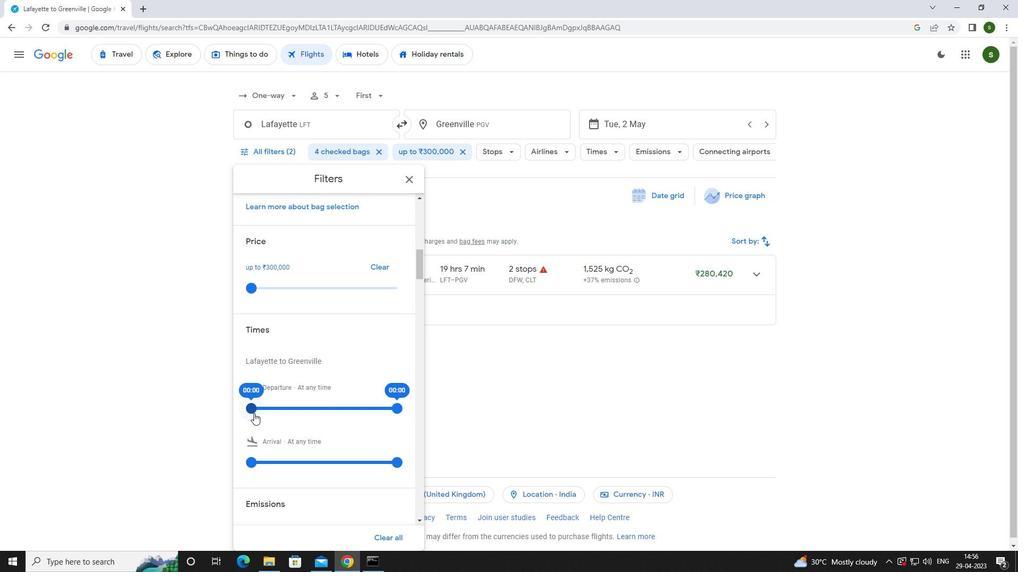 
Action: Mouse moved to (528, 403)
Screenshot: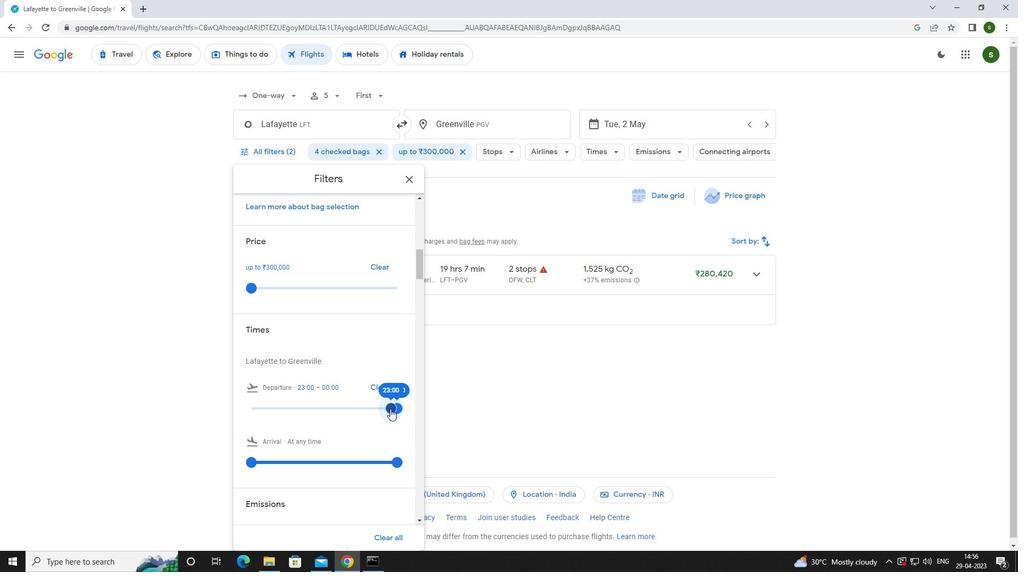 
Action: Mouse pressed left at (528, 403)
Screenshot: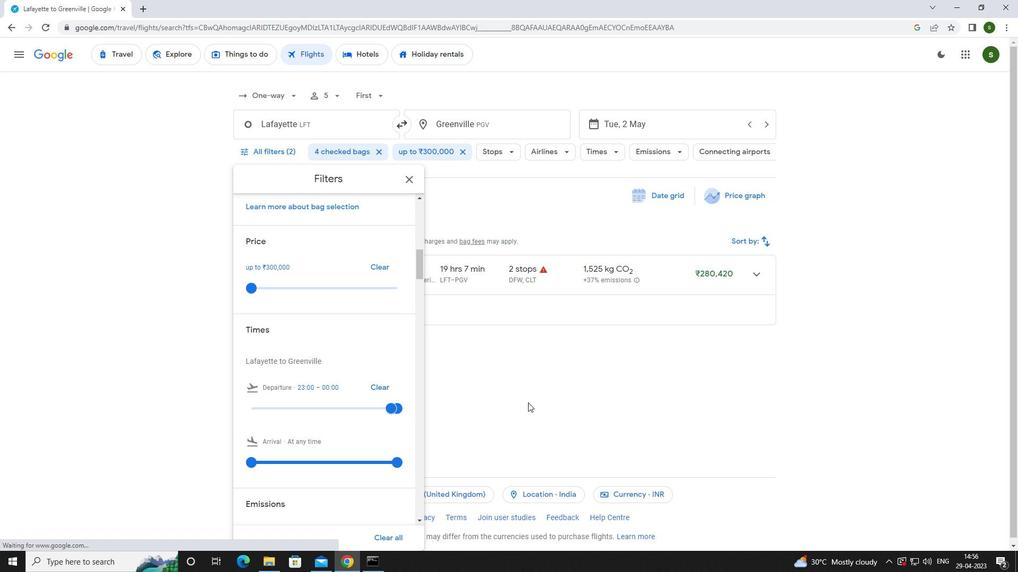 
